 Task: Select the es2020 option in the target.
Action: Mouse moved to (68, 582)
Screenshot: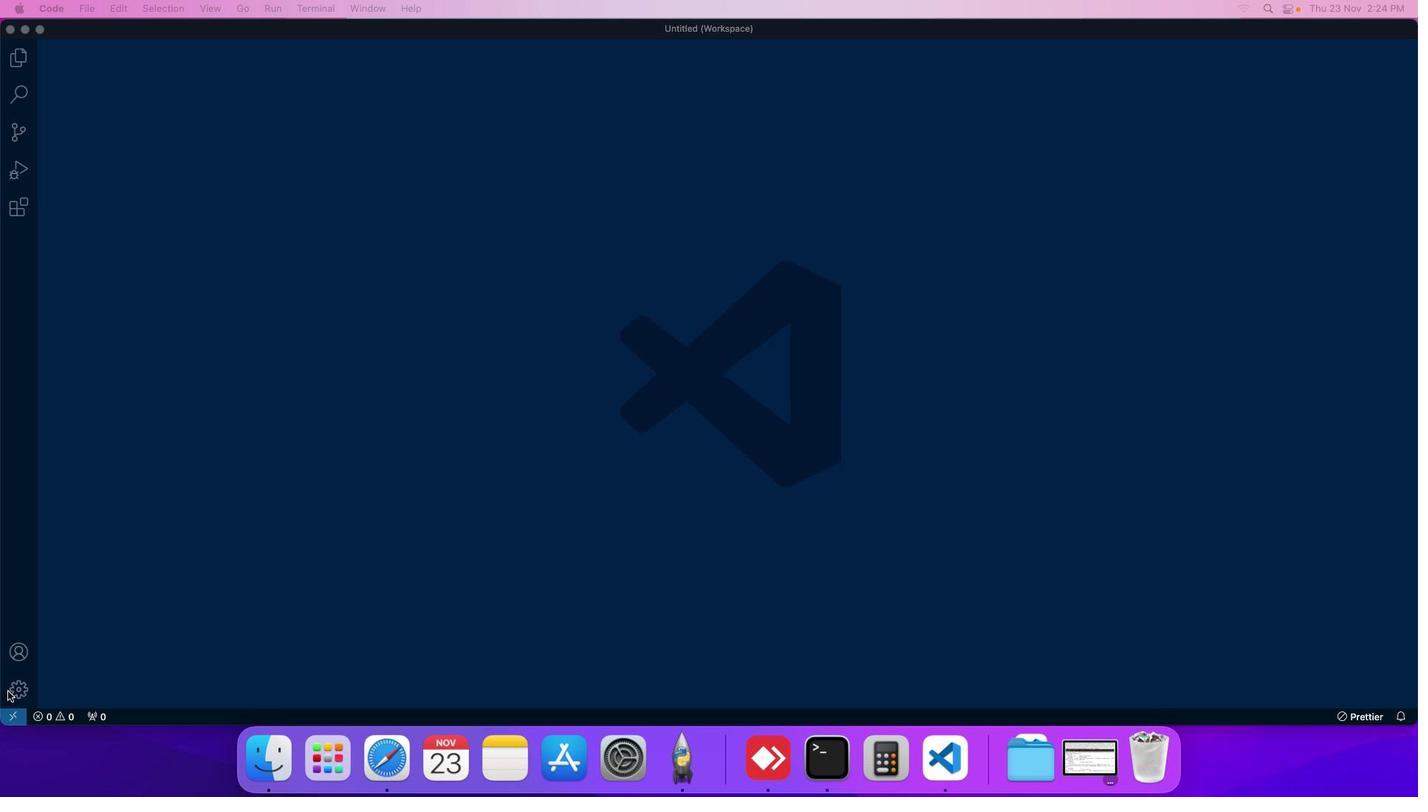 
Action: Mouse pressed left at (68, 582)
Screenshot: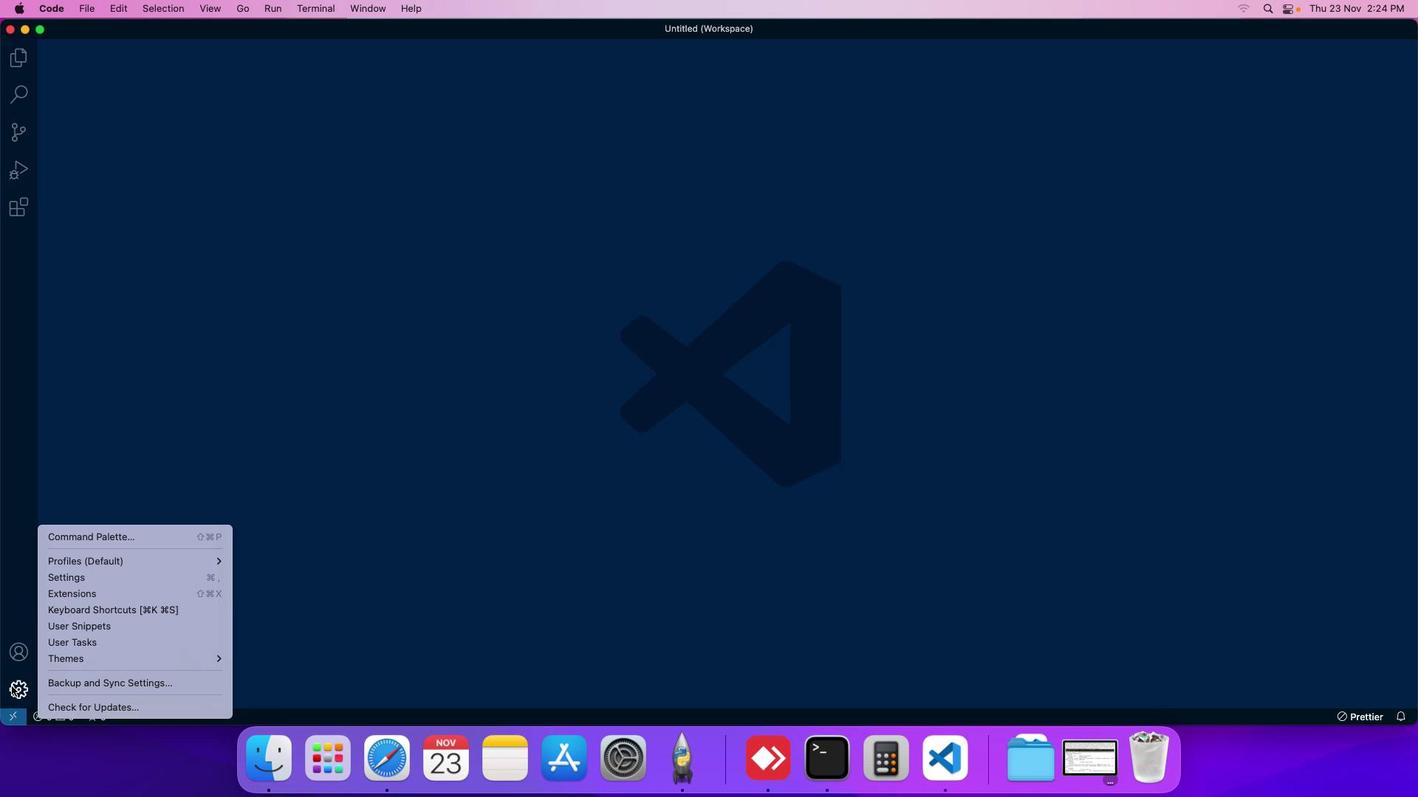 
Action: Mouse moved to (122, 510)
Screenshot: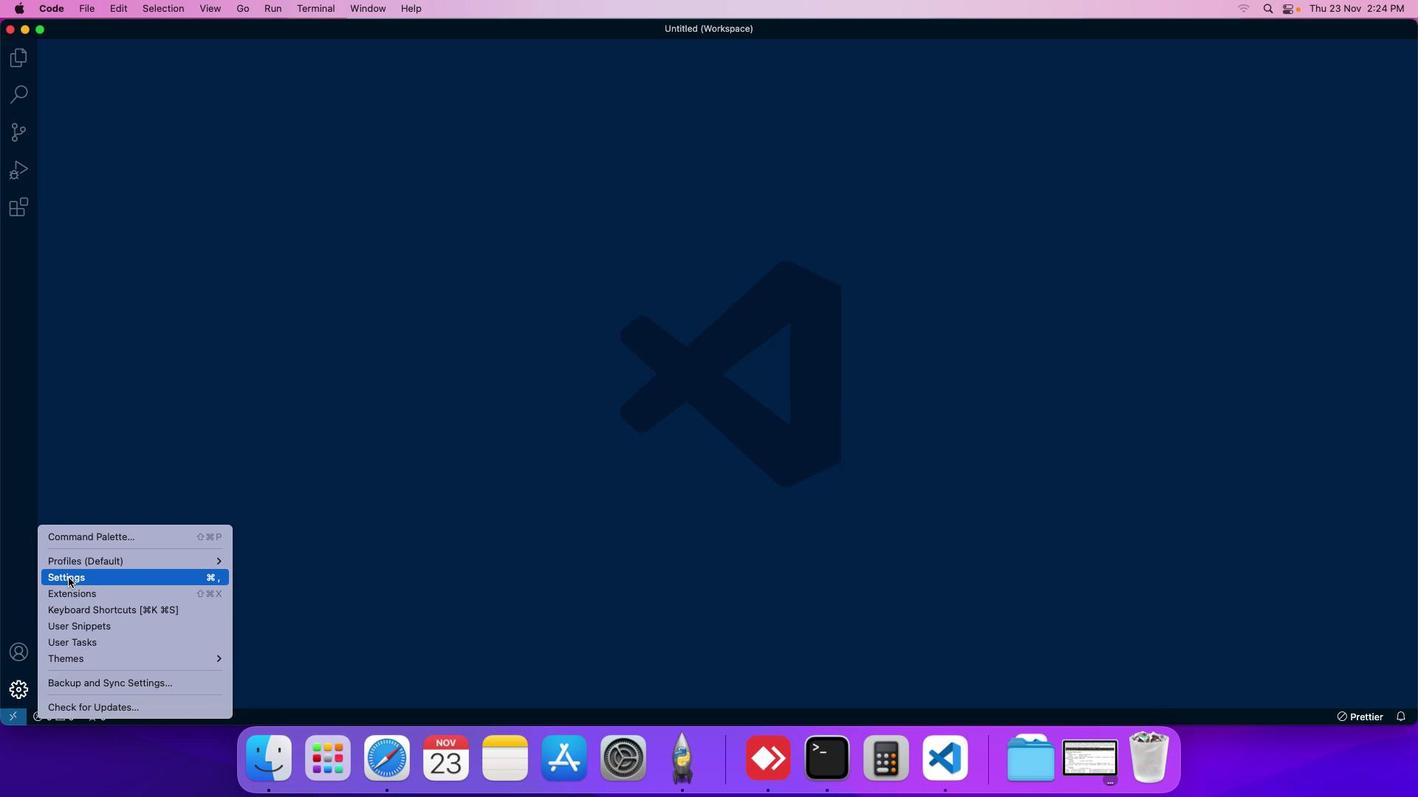 
Action: Mouse pressed left at (122, 510)
Screenshot: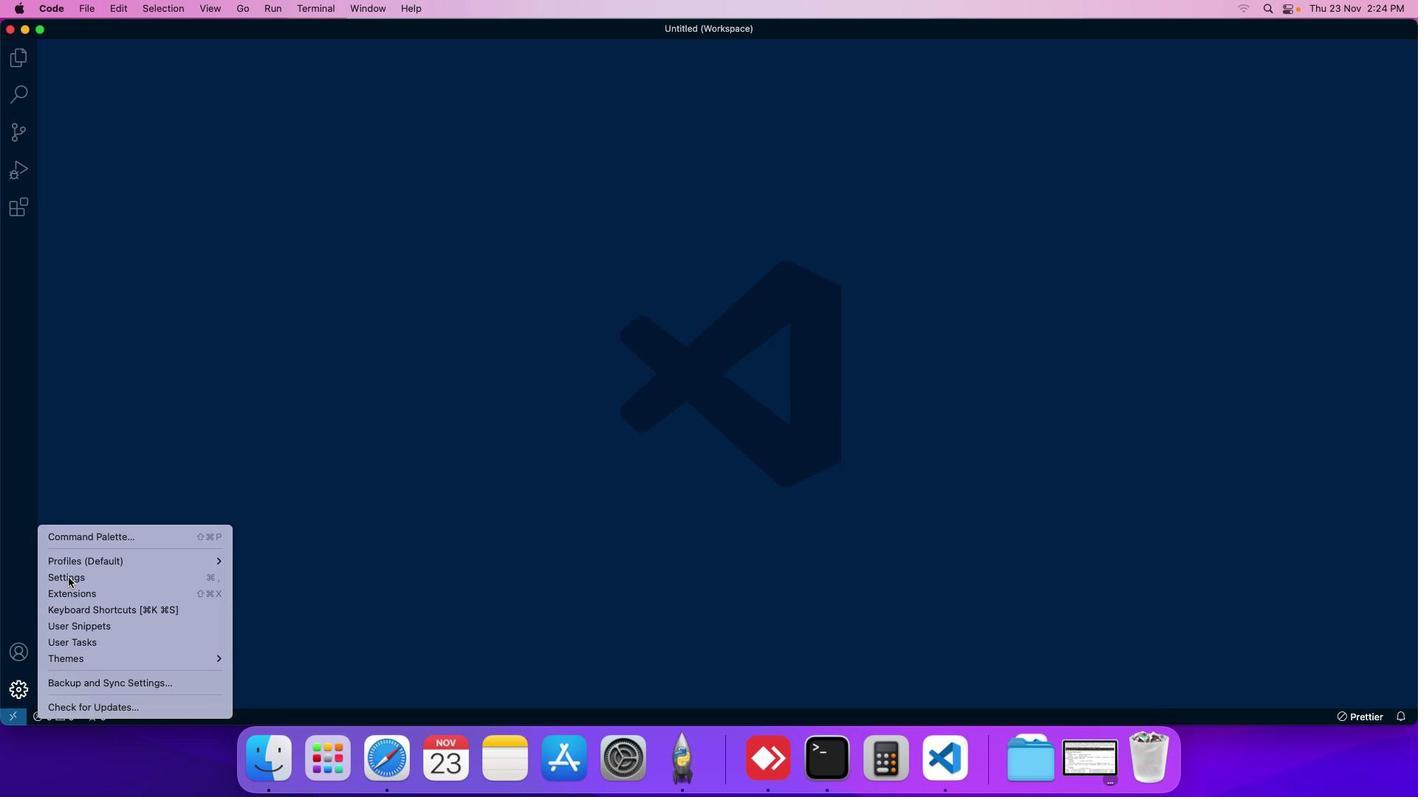 
Action: Mouse moved to (365, 219)
Screenshot: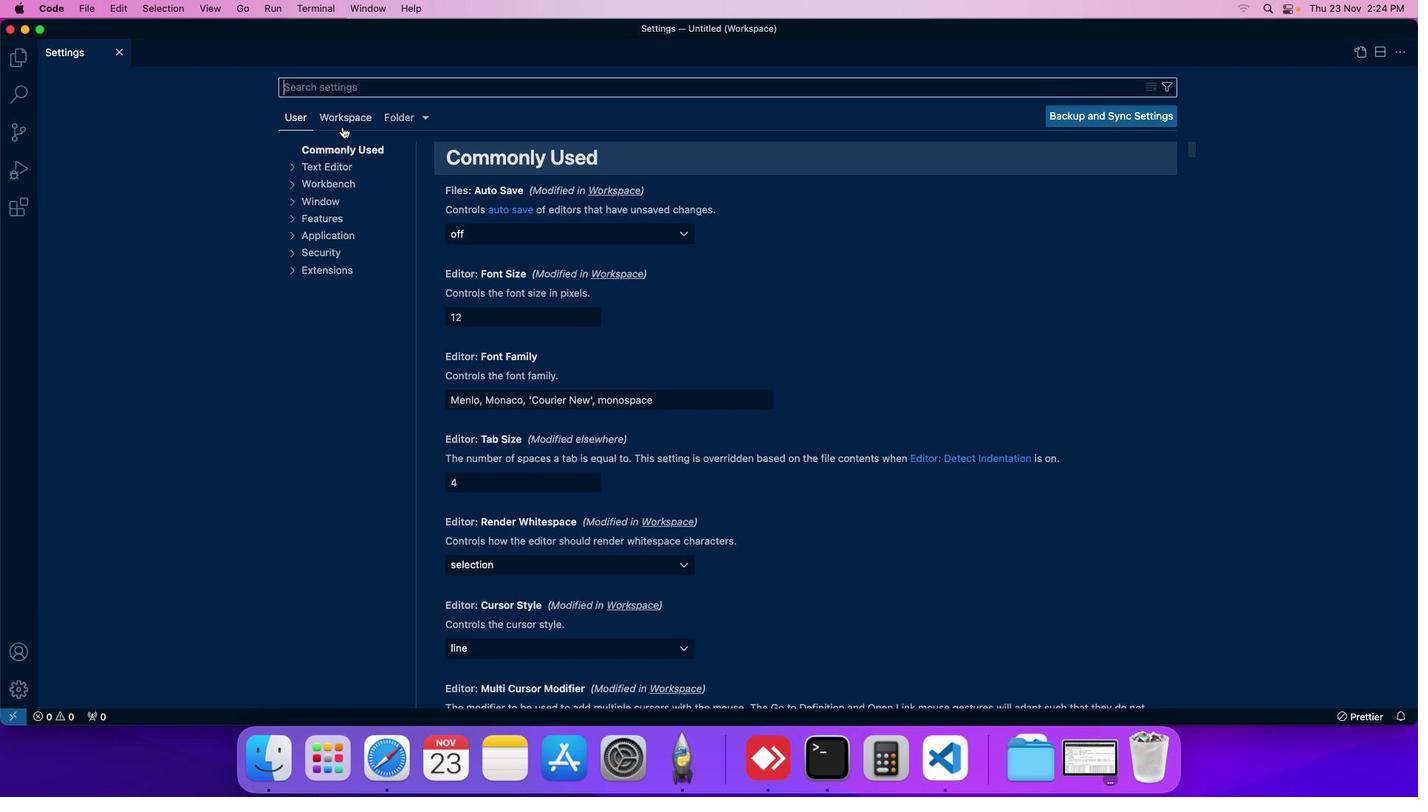 
Action: Mouse pressed left at (365, 219)
Screenshot: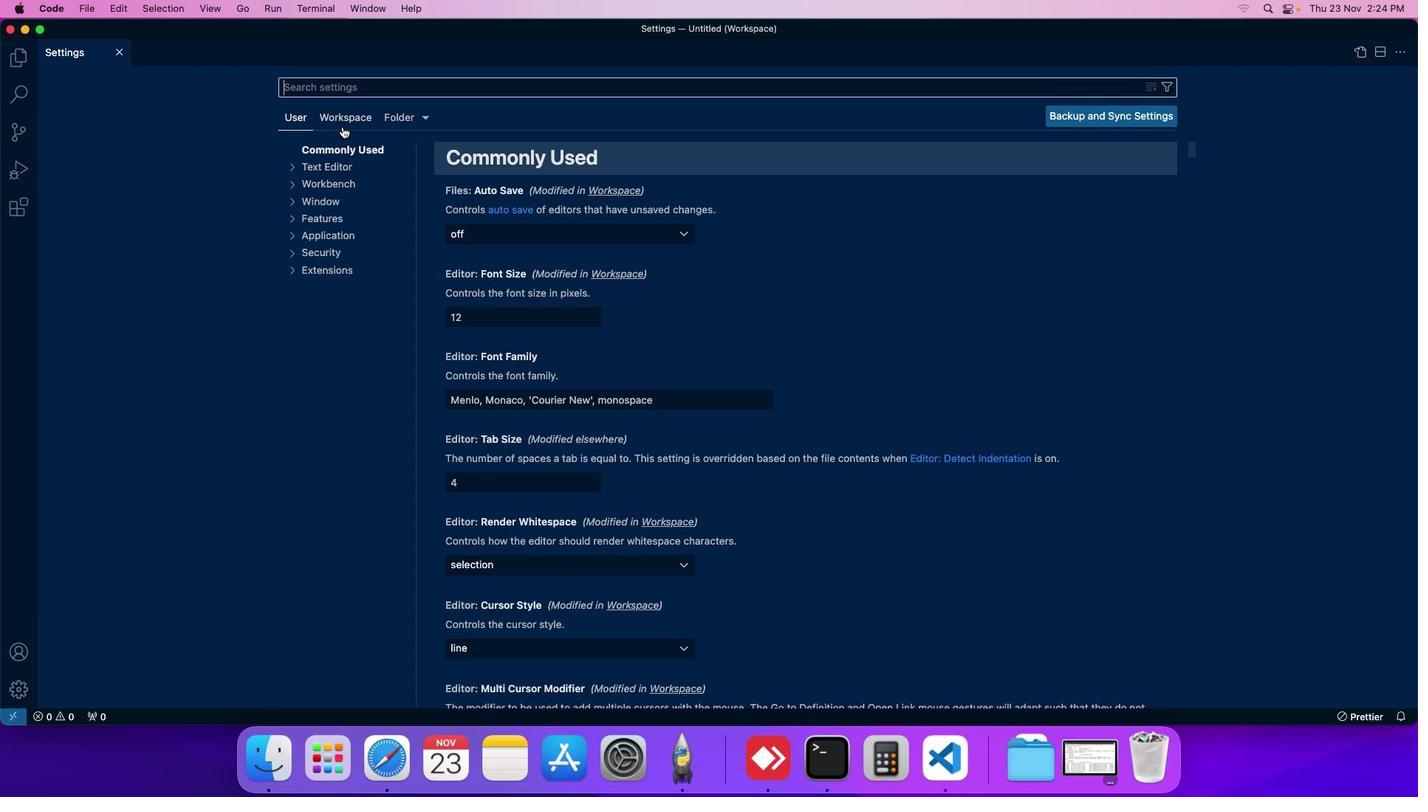 
Action: Mouse moved to (350, 302)
Screenshot: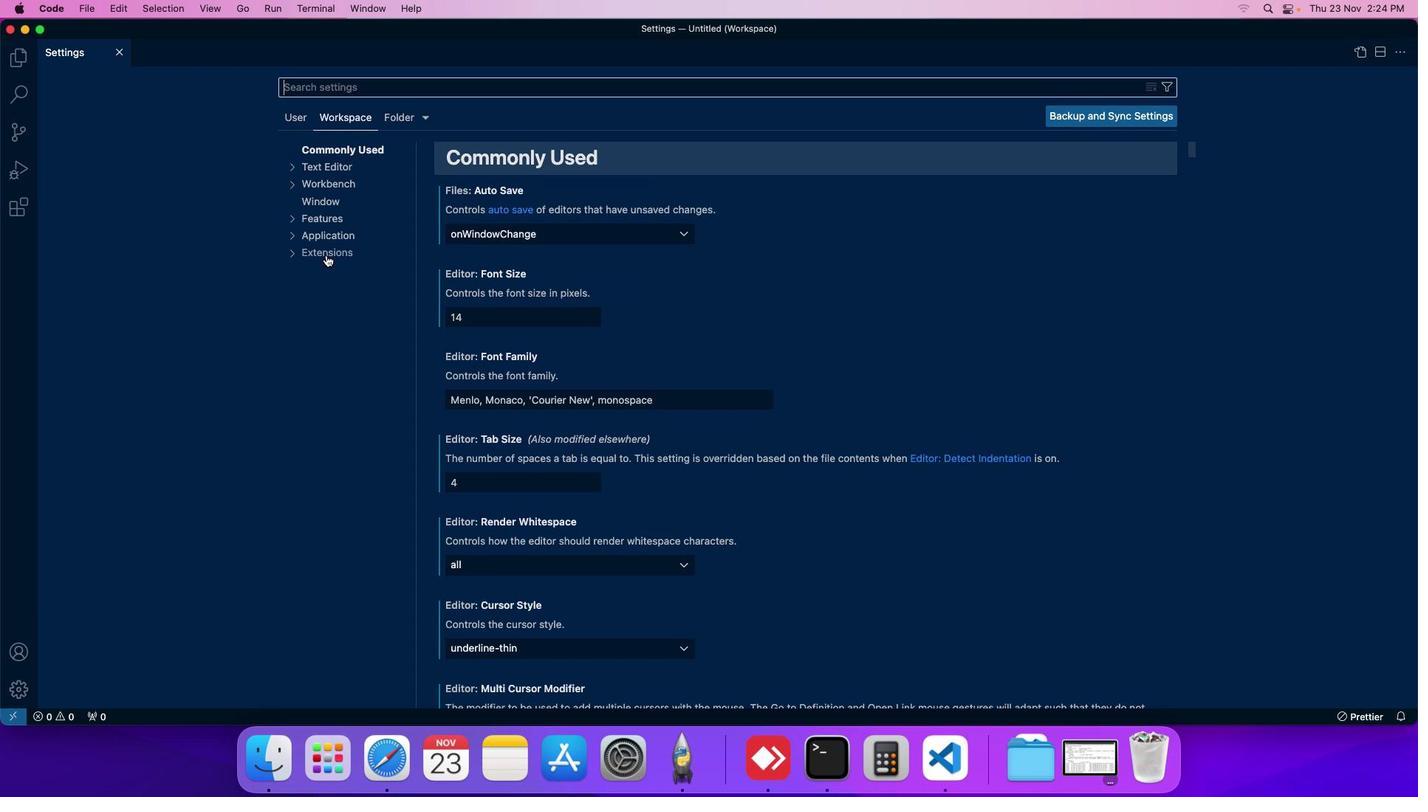 
Action: Mouse pressed left at (350, 302)
Screenshot: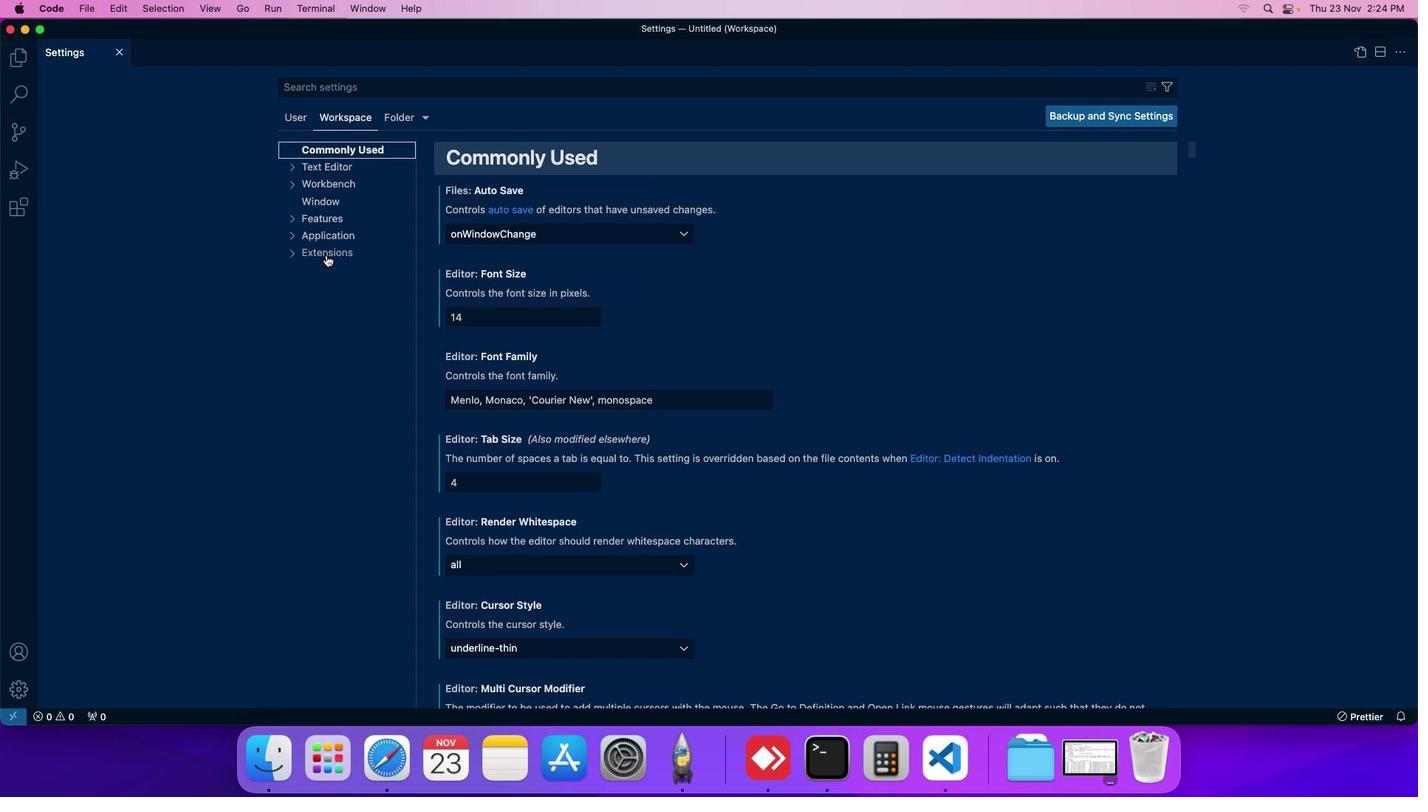 
Action: Mouse moved to (373, 540)
Screenshot: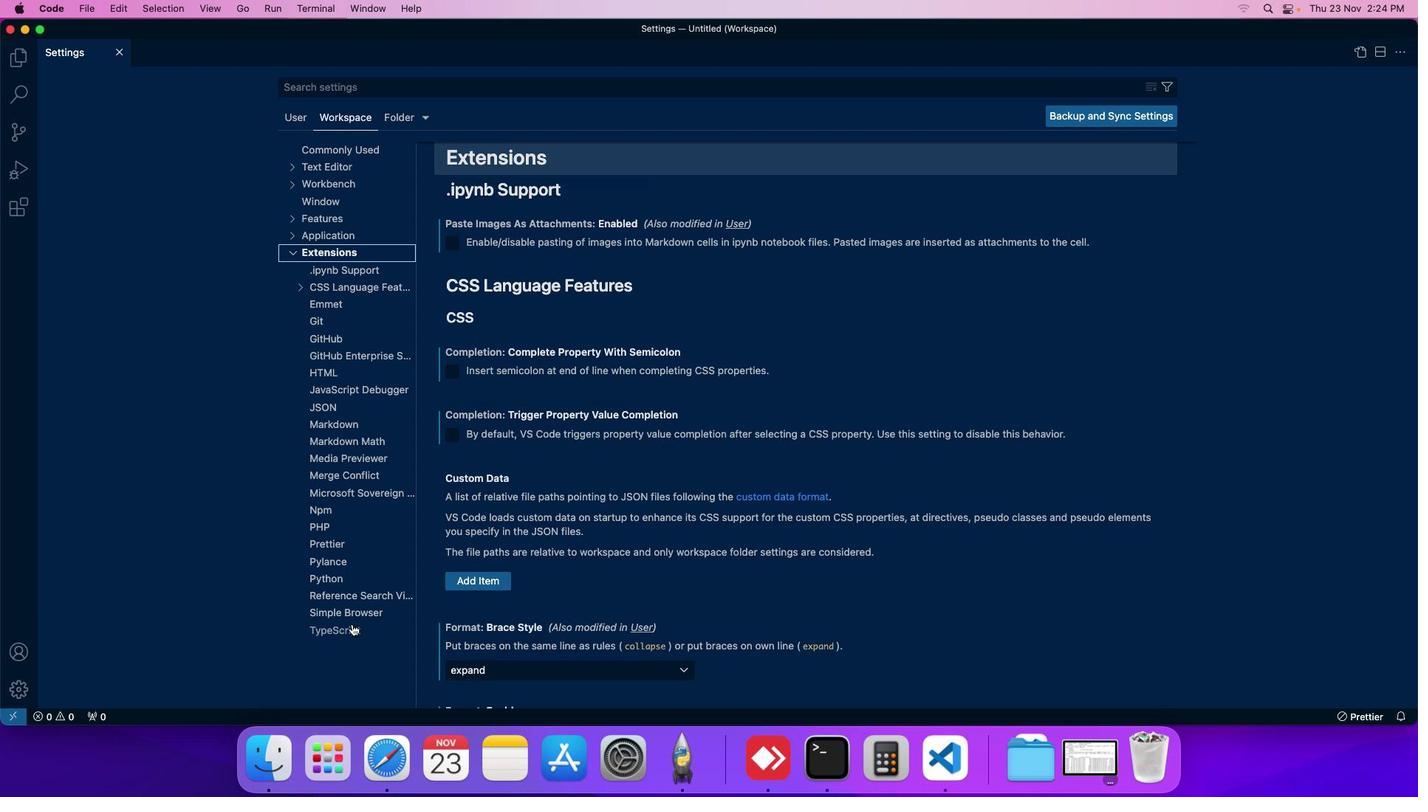 
Action: Mouse pressed left at (373, 540)
Screenshot: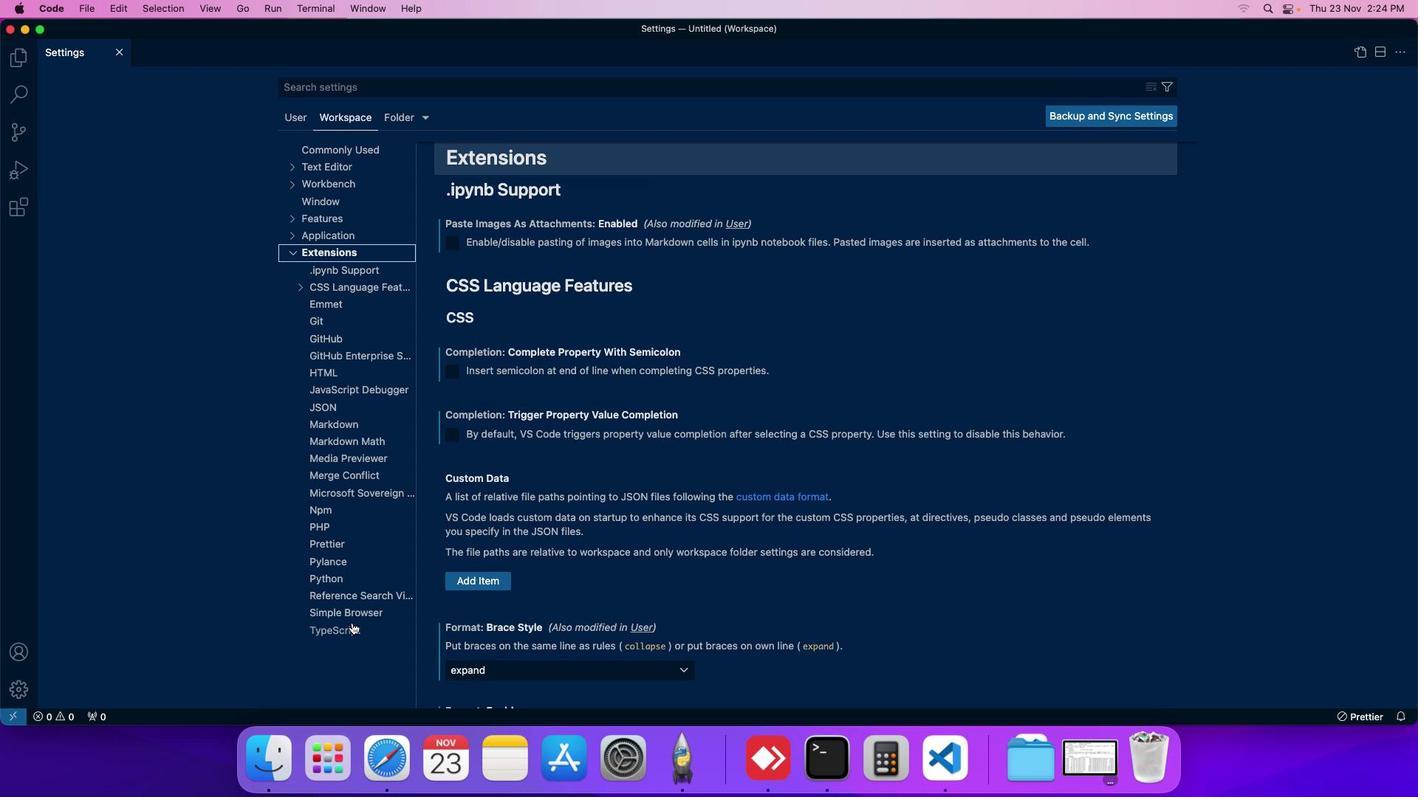 
Action: Mouse moved to (446, 510)
Screenshot: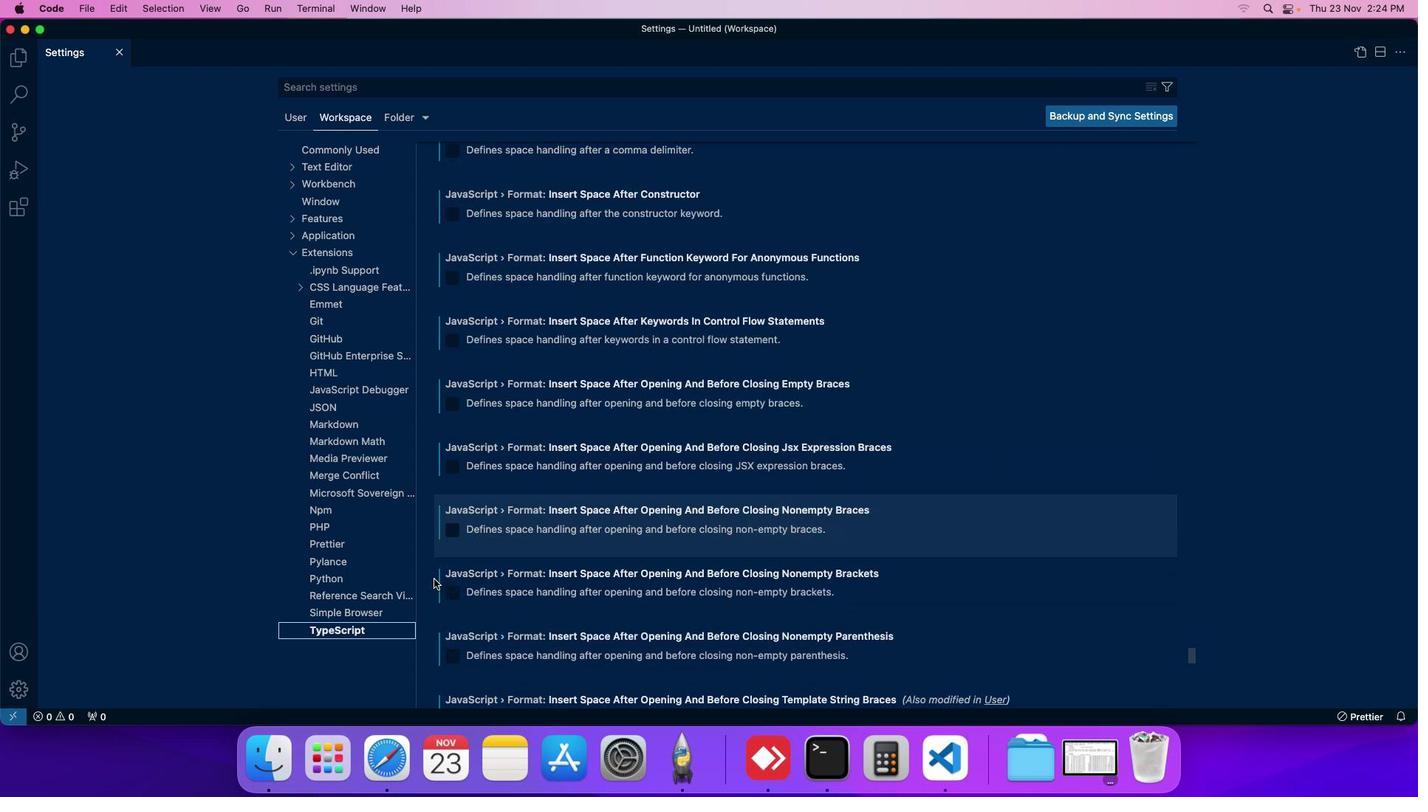 
Action: Mouse scrolled (446, 510) with delta (62, 137)
Screenshot: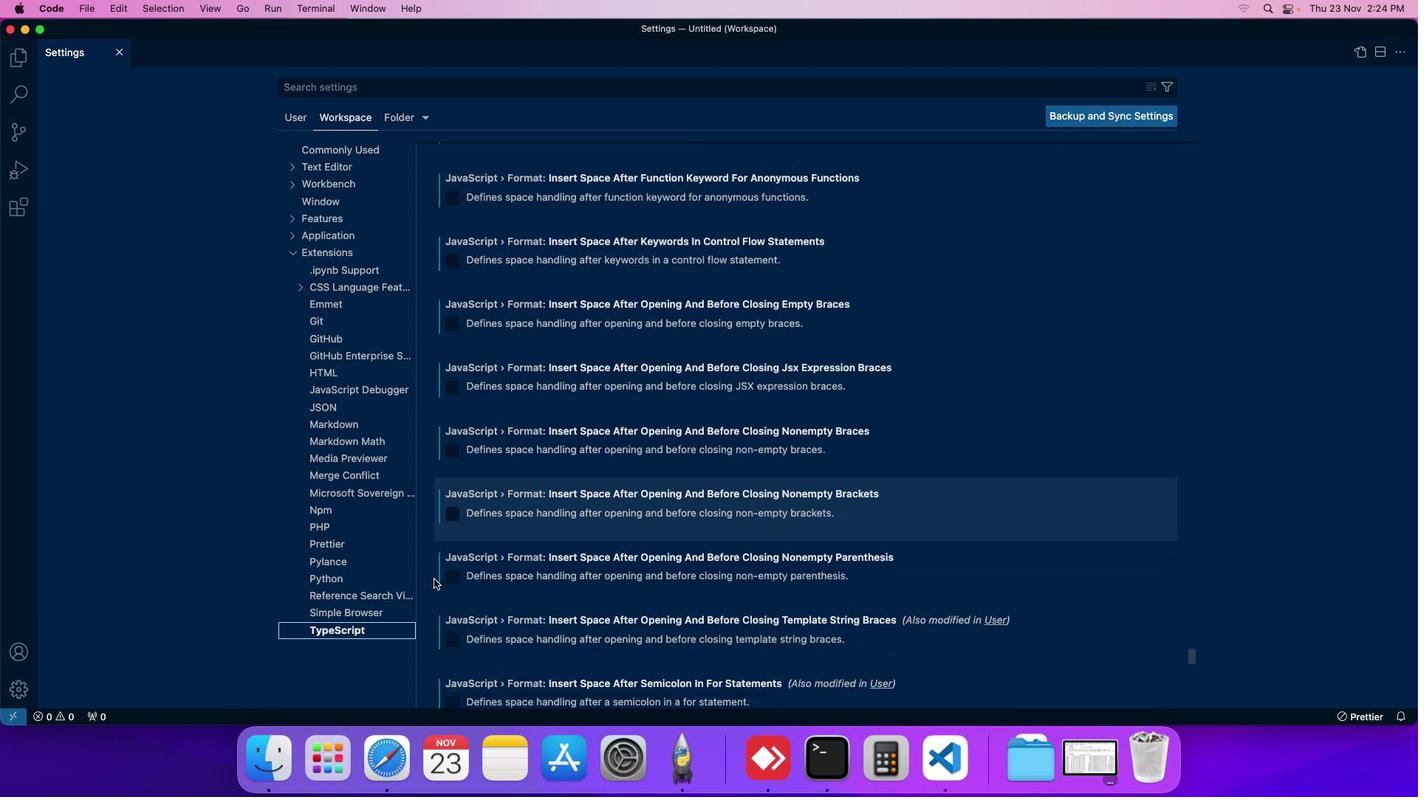 
Action: Mouse scrolled (446, 510) with delta (62, 137)
Screenshot: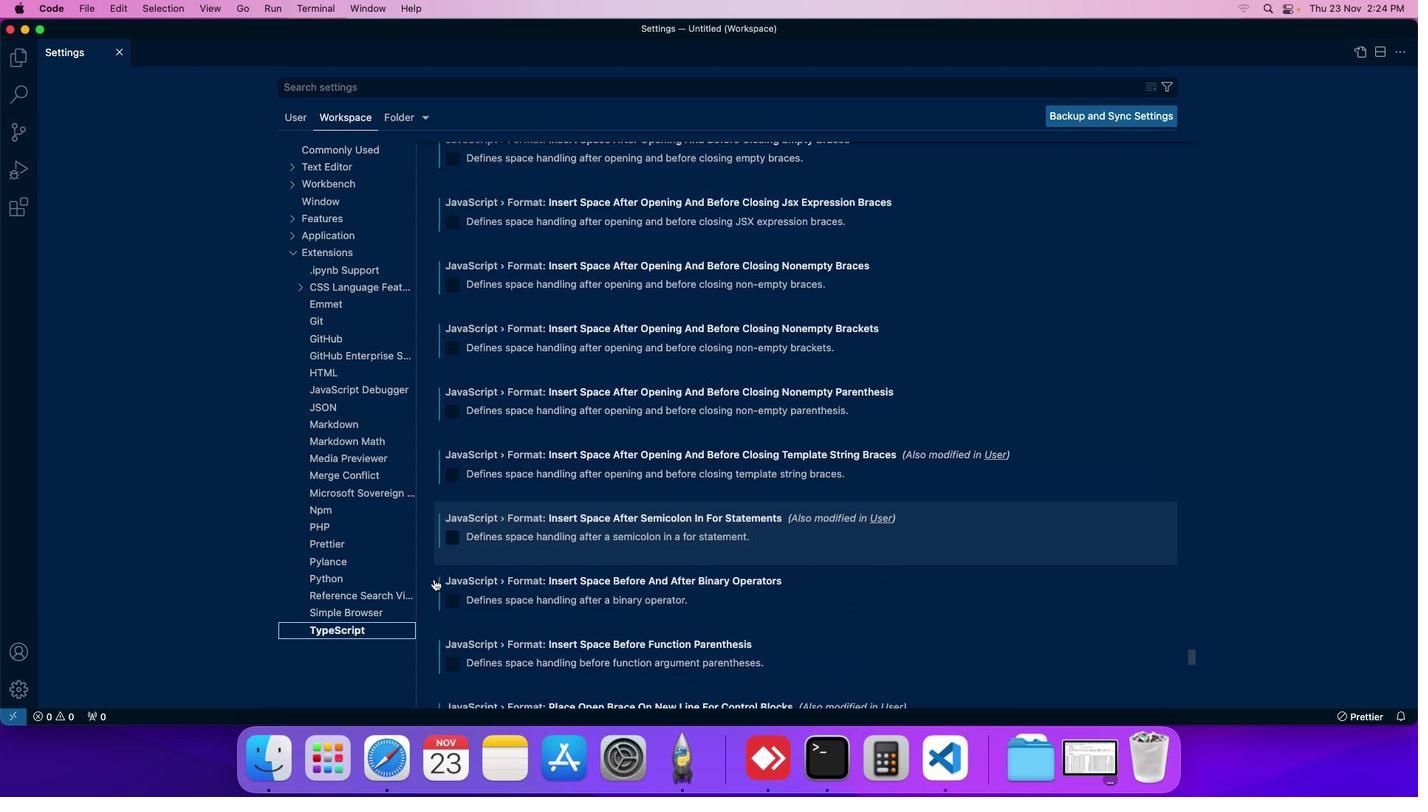 
Action: Mouse scrolled (446, 510) with delta (62, 137)
Screenshot: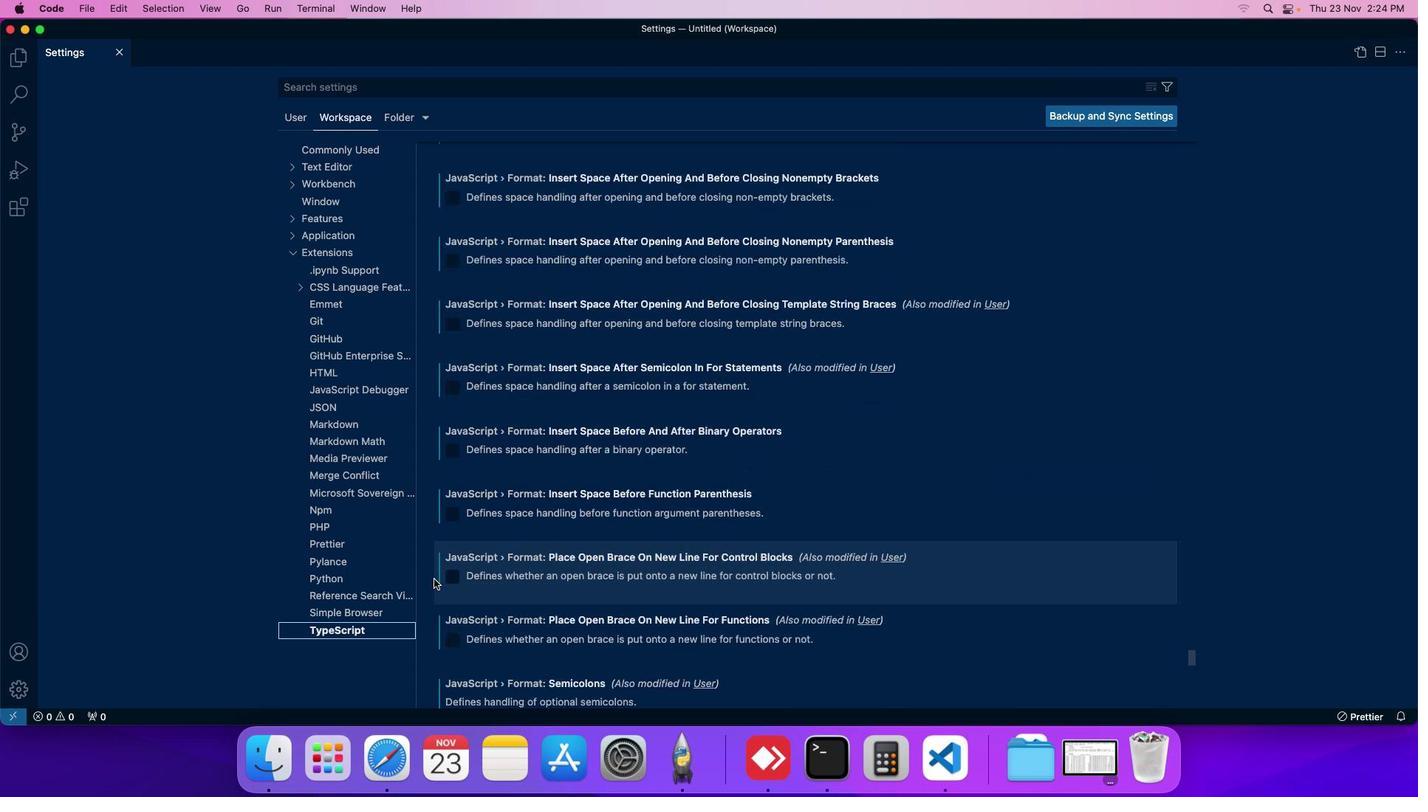 
Action: Mouse scrolled (446, 510) with delta (62, 137)
Screenshot: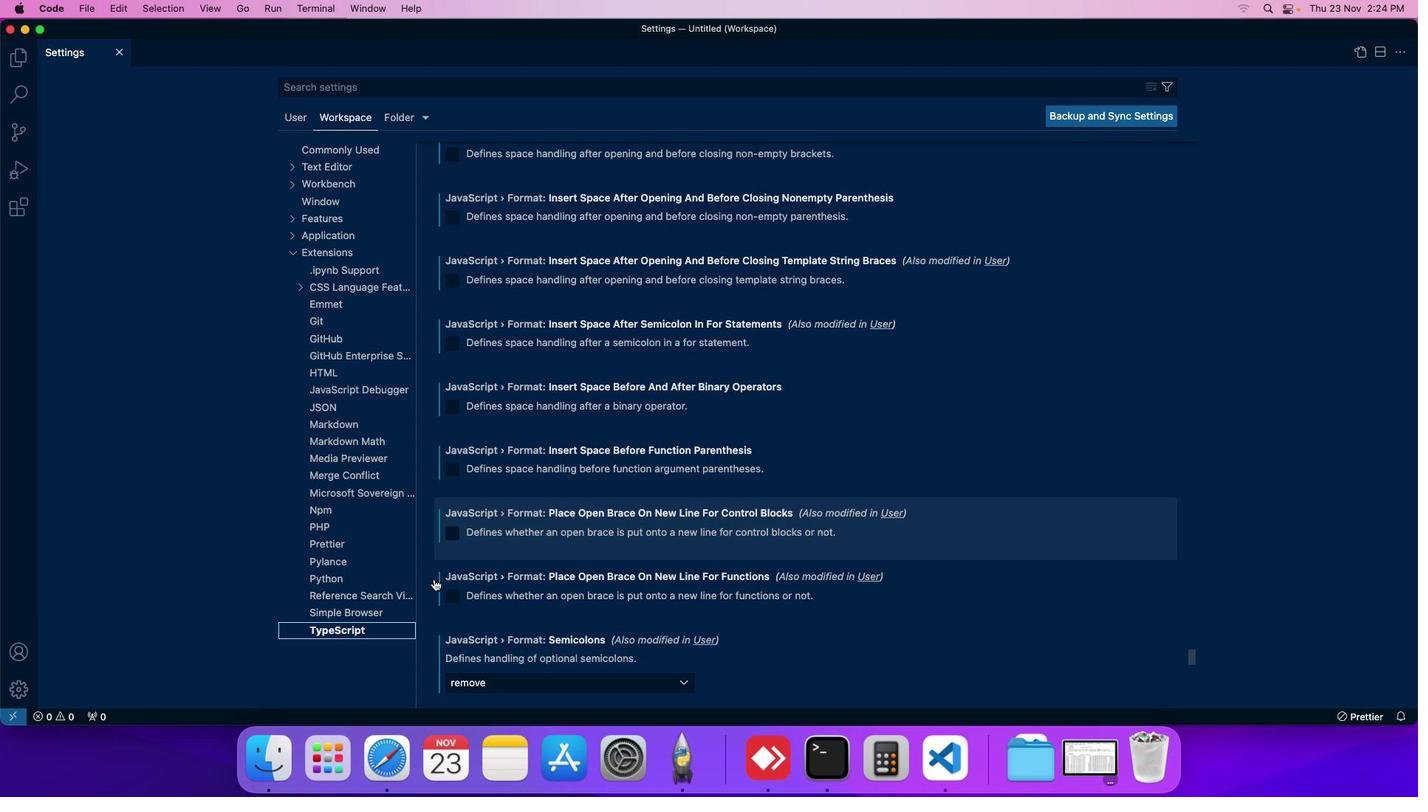 
Action: Mouse scrolled (446, 510) with delta (62, 137)
Screenshot: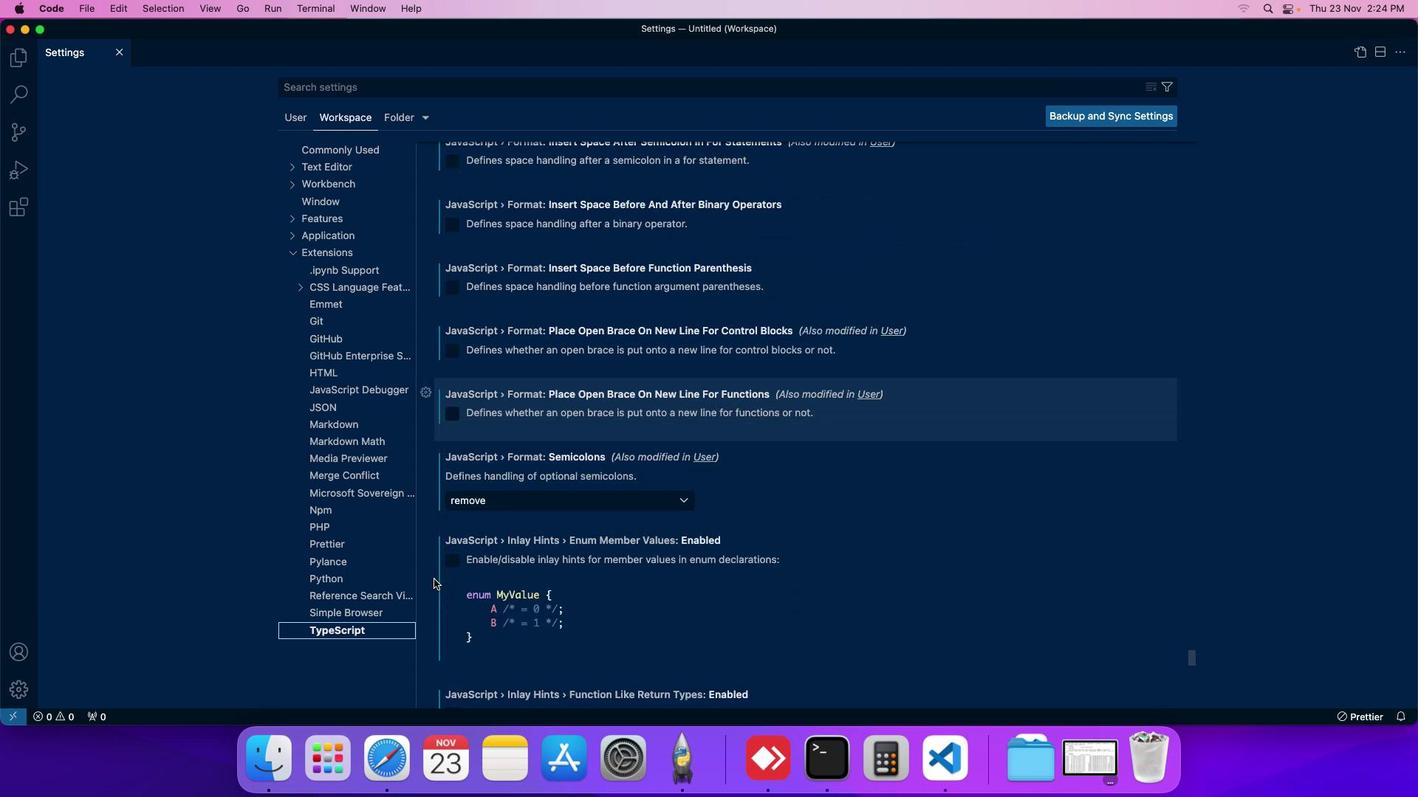 
Action: Mouse scrolled (446, 510) with delta (62, 137)
Screenshot: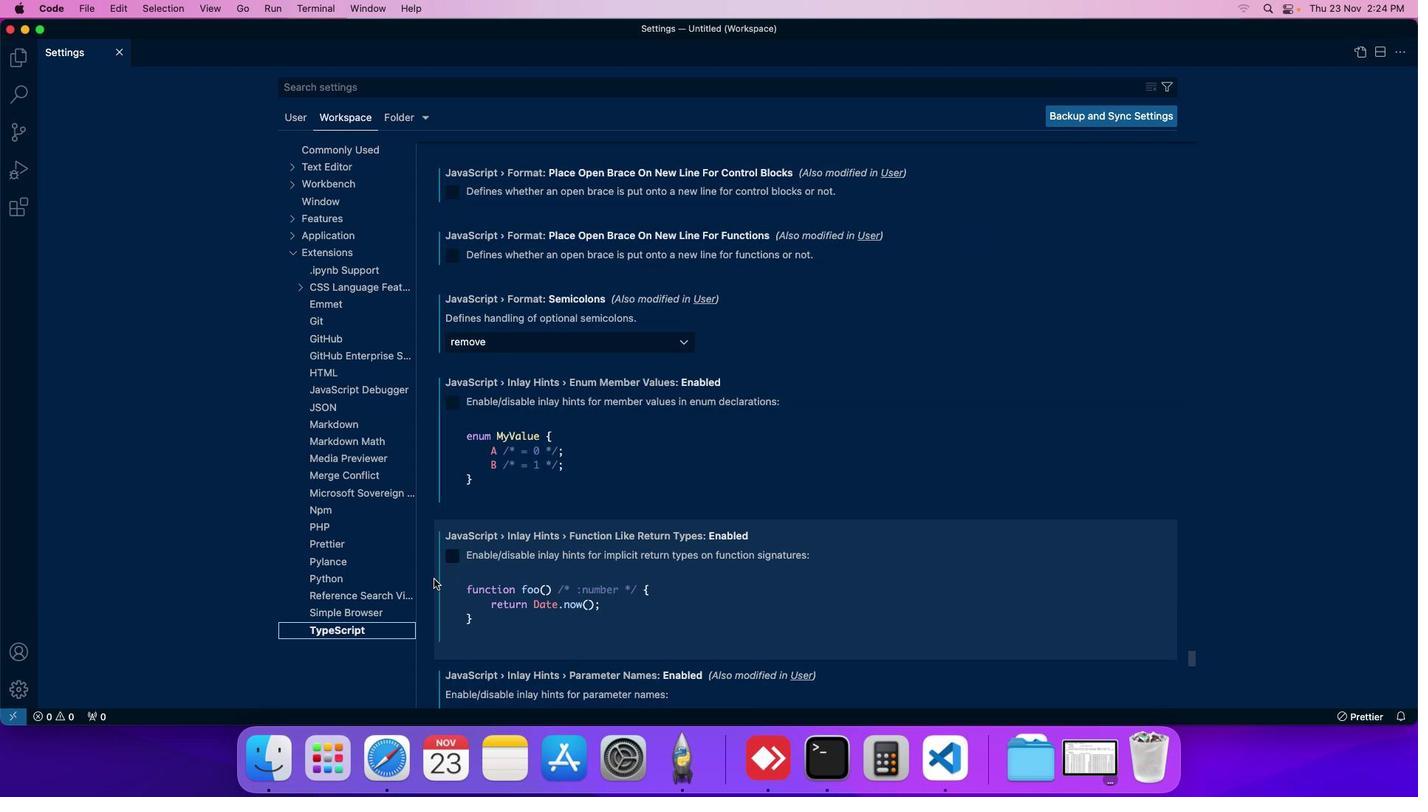 
Action: Mouse scrolled (446, 510) with delta (62, 137)
Screenshot: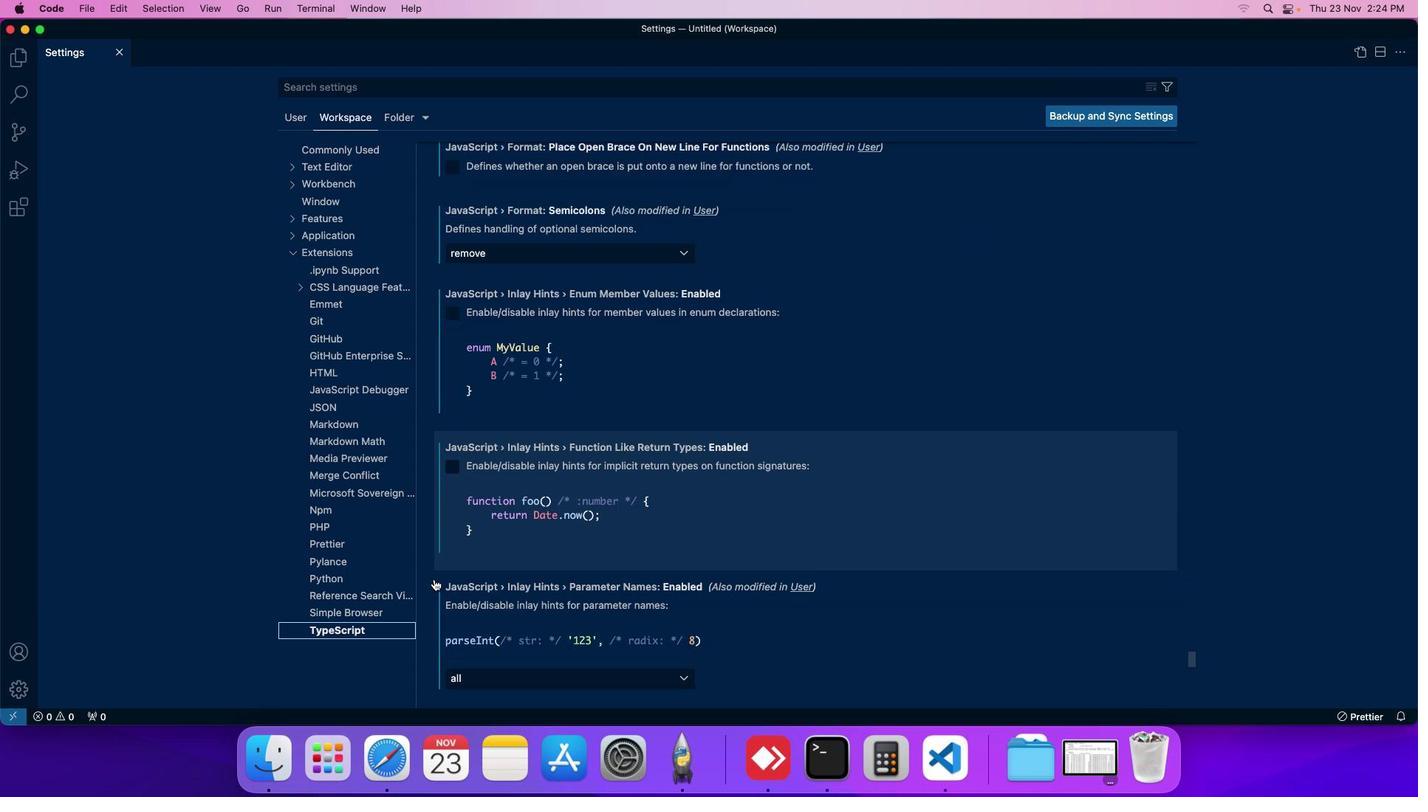 
Action: Mouse scrolled (446, 510) with delta (62, 137)
Screenshot: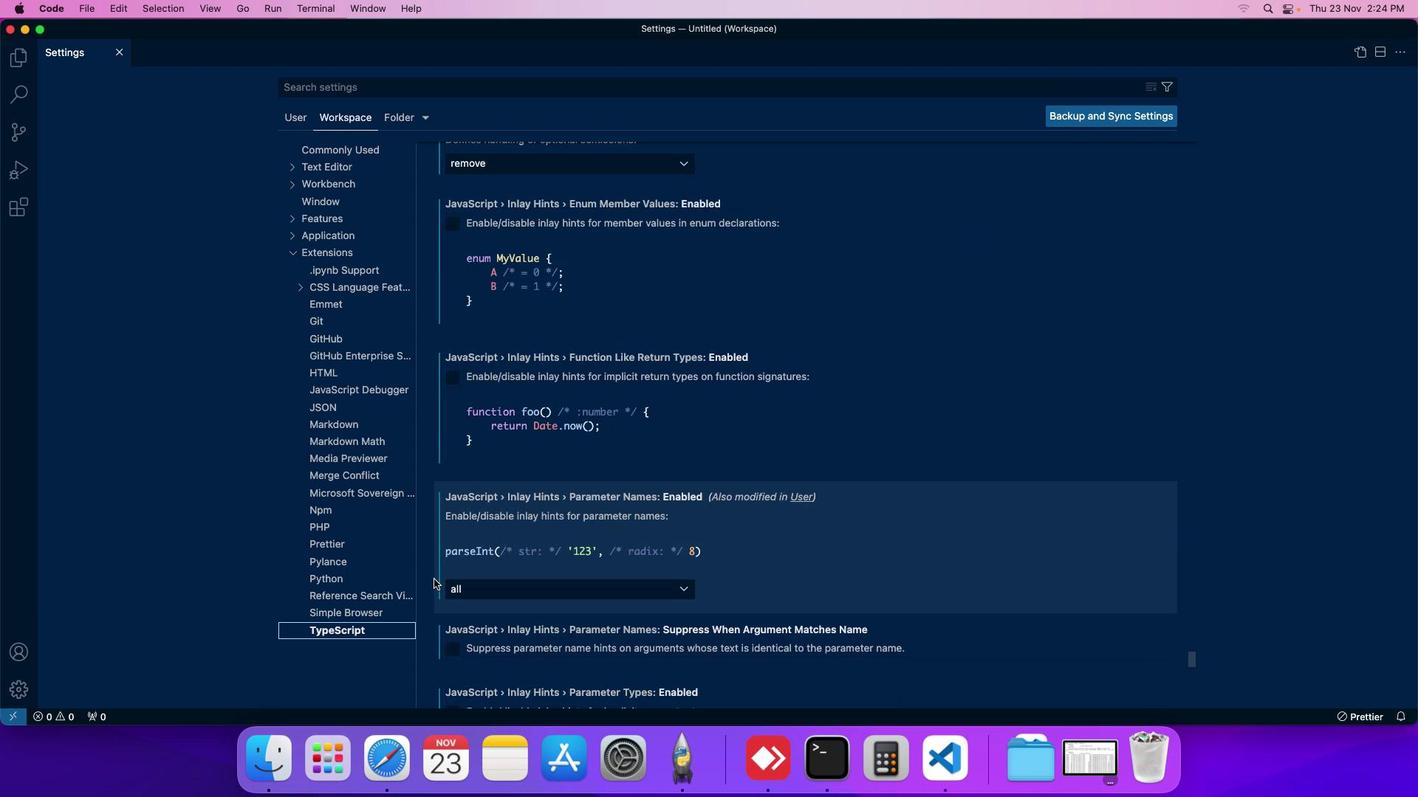 
Action: Mouse scrolled (446, 510) with delta (62, 137)
Screenshot: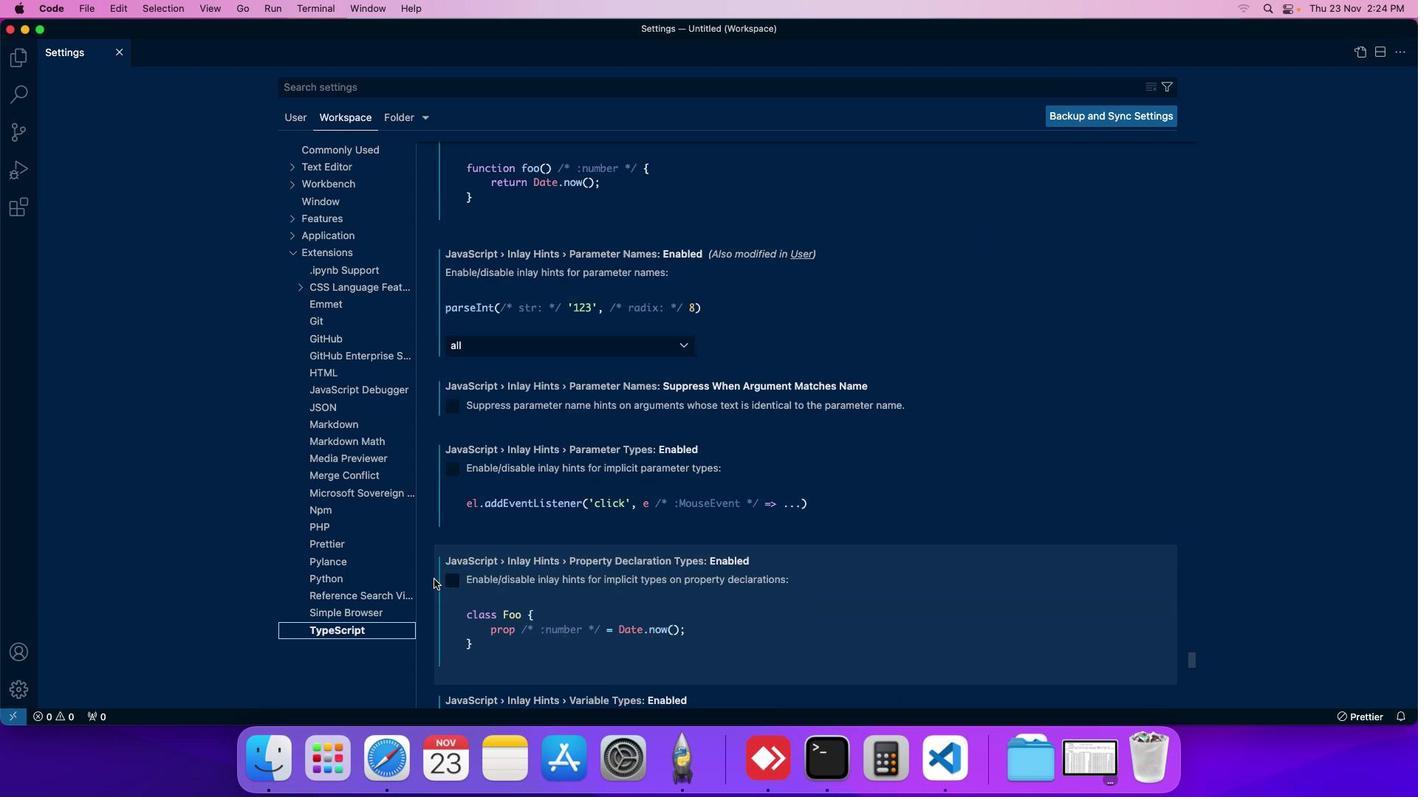 
Action: Mouse scrolled (446, 510) with delta (62, 137)
Screenshot: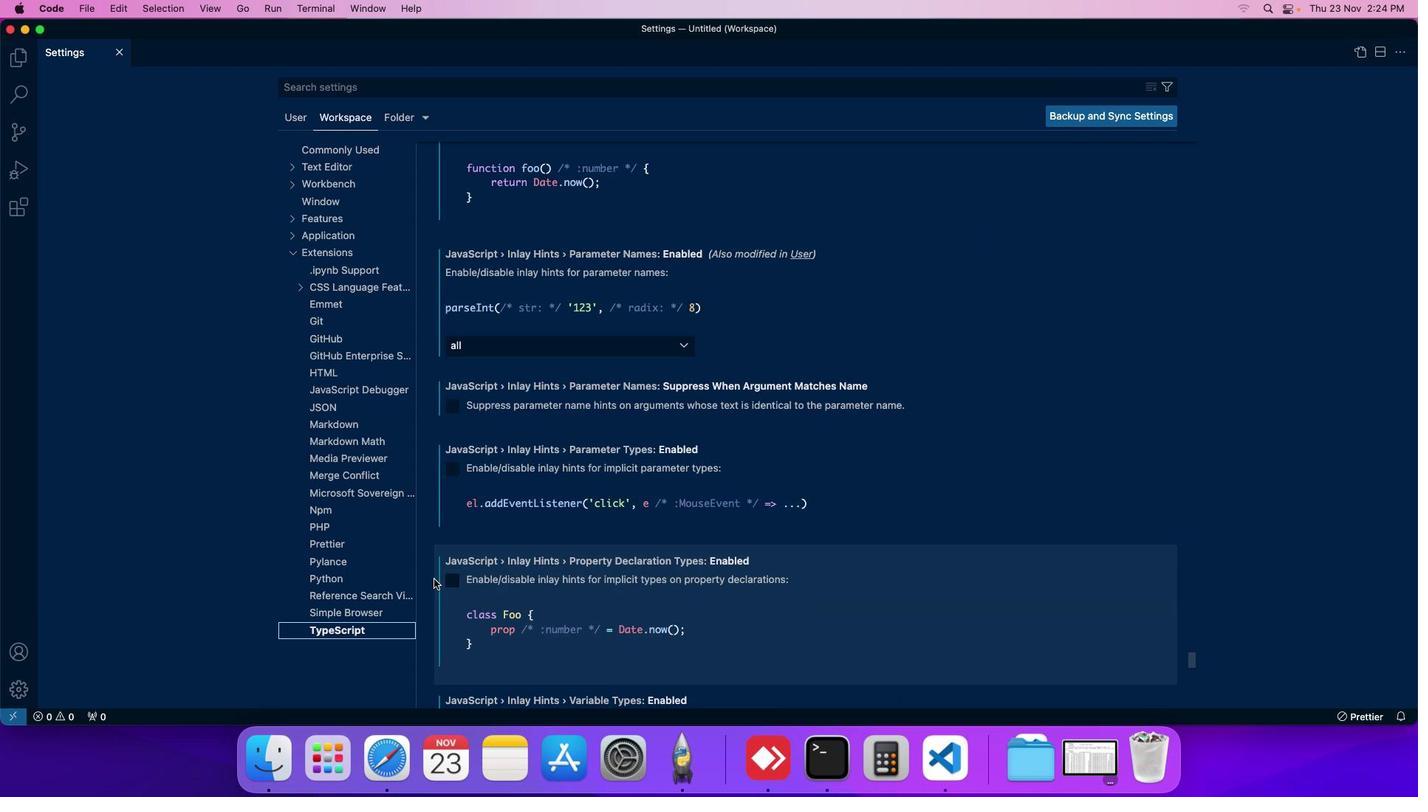 
Action: Mouse scrolled (446, 510) with delta (62, 137)
Screenshot: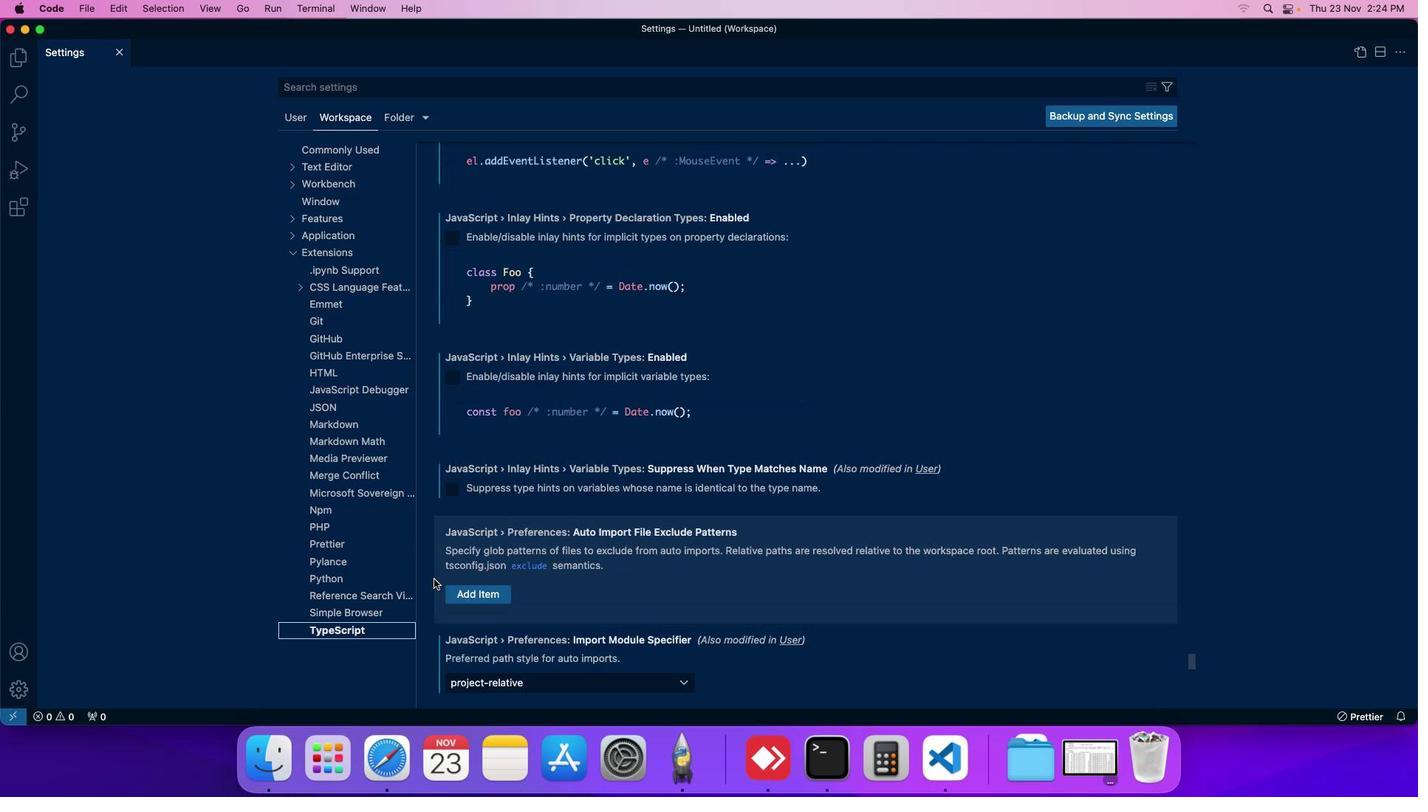 
Action: Mouse scrolled (446, 510) with delta (62, 137)
Screenshot: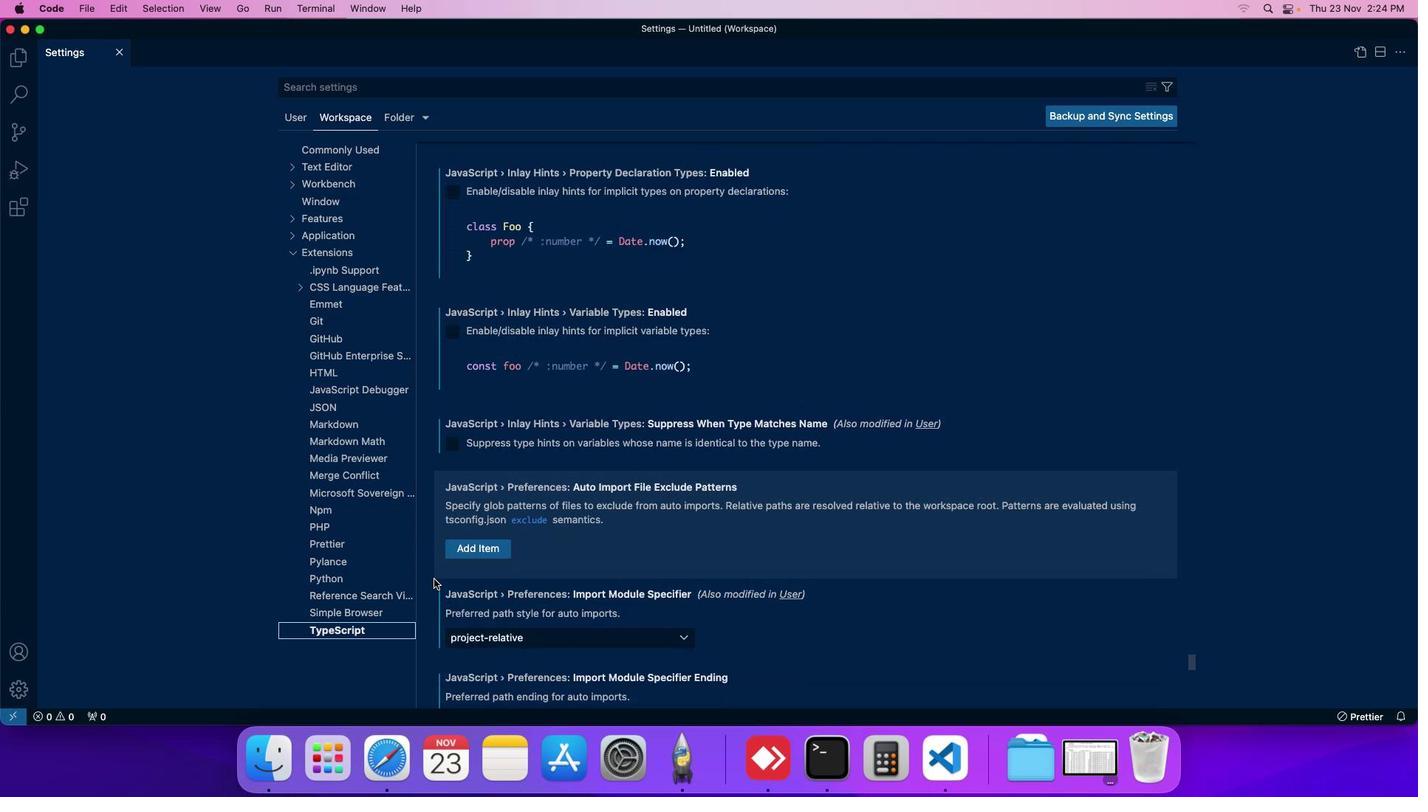 
Action: Mouse scrolled (446, 510) with delta (62, 137)
Screenshot: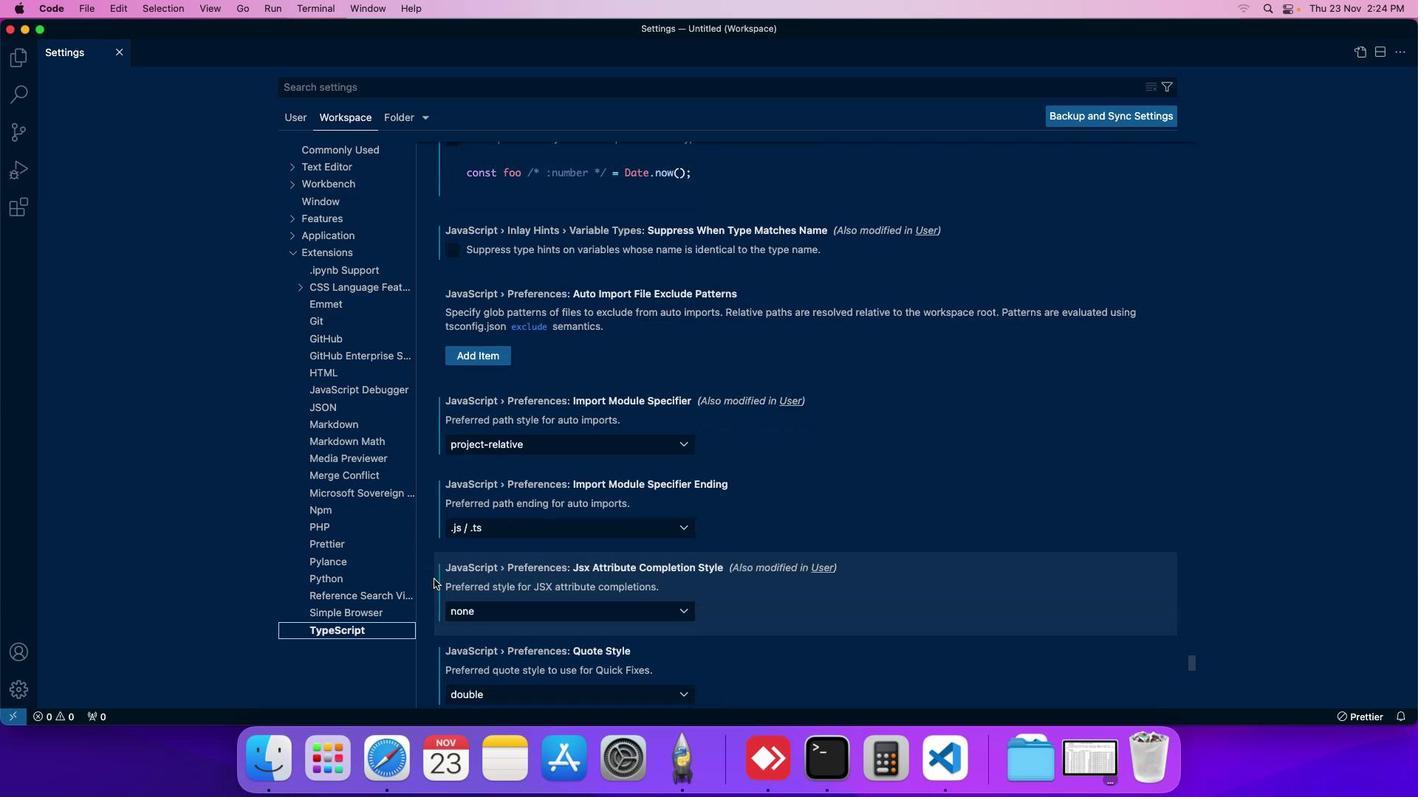 
Action: Mouse scrolled (446, 510) with delta (62, 137)
Screenshot: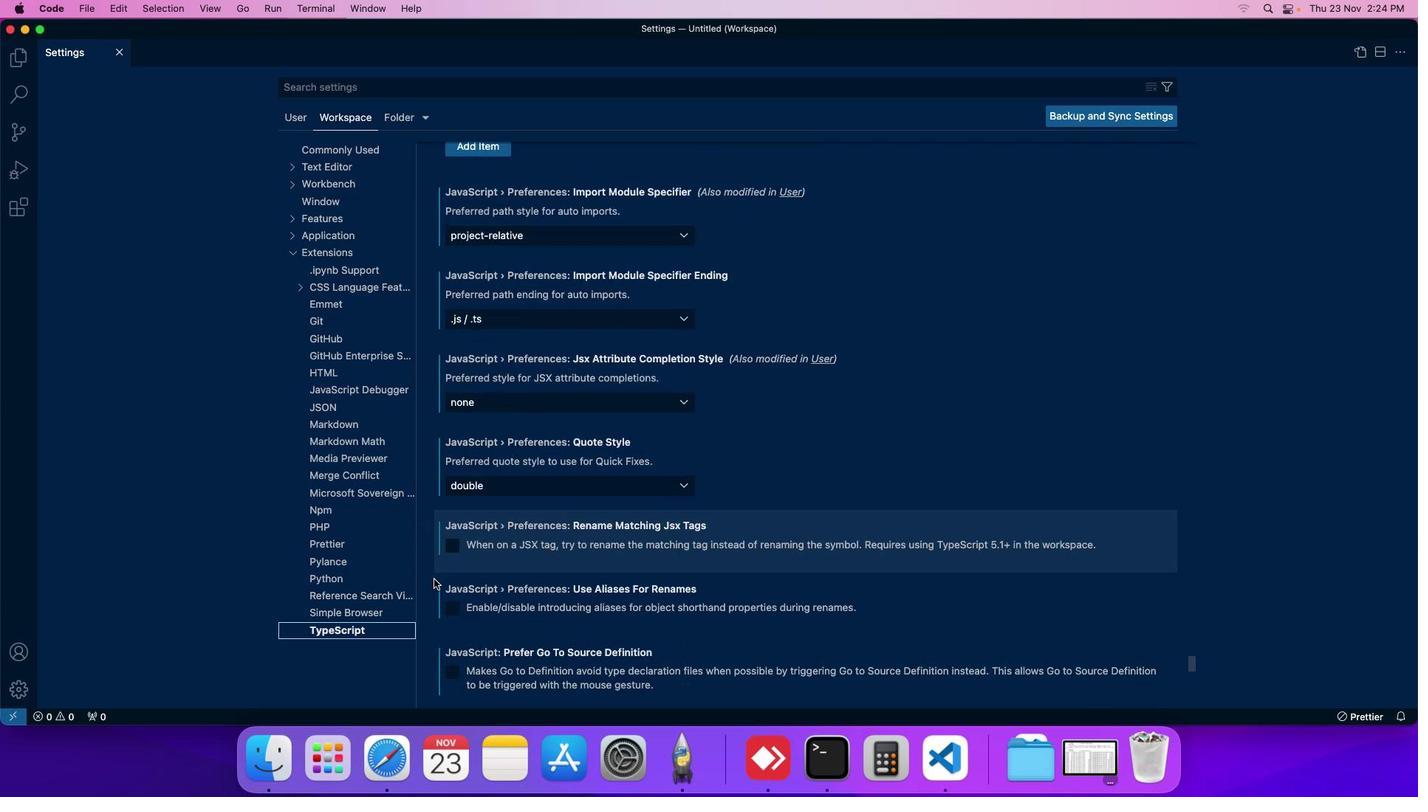 
Action: Mouse scrolled (446, 510) with delta (62, 137)
Screenshot: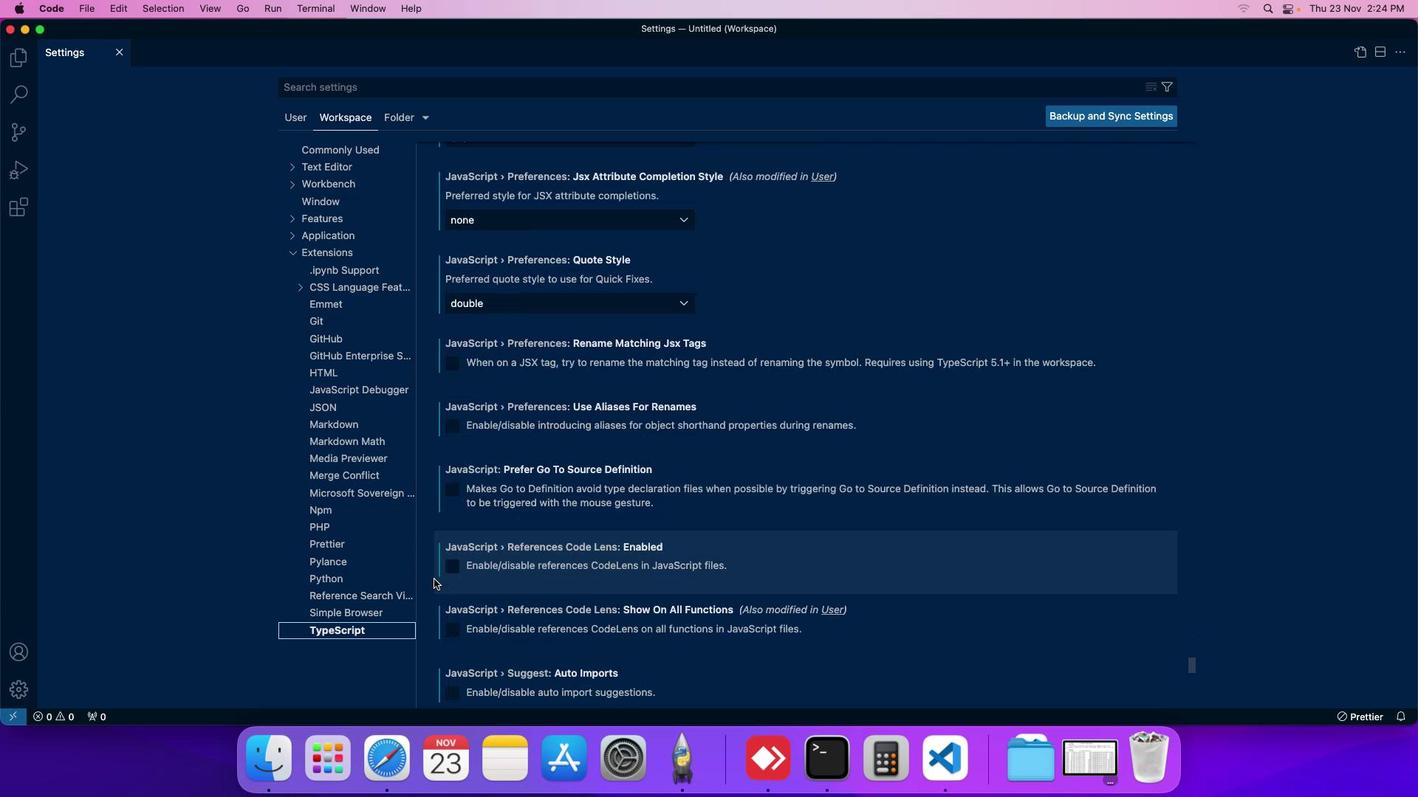 
Action: Mouse scrolled (446, 510) with delta (62, 137)
Screenshot: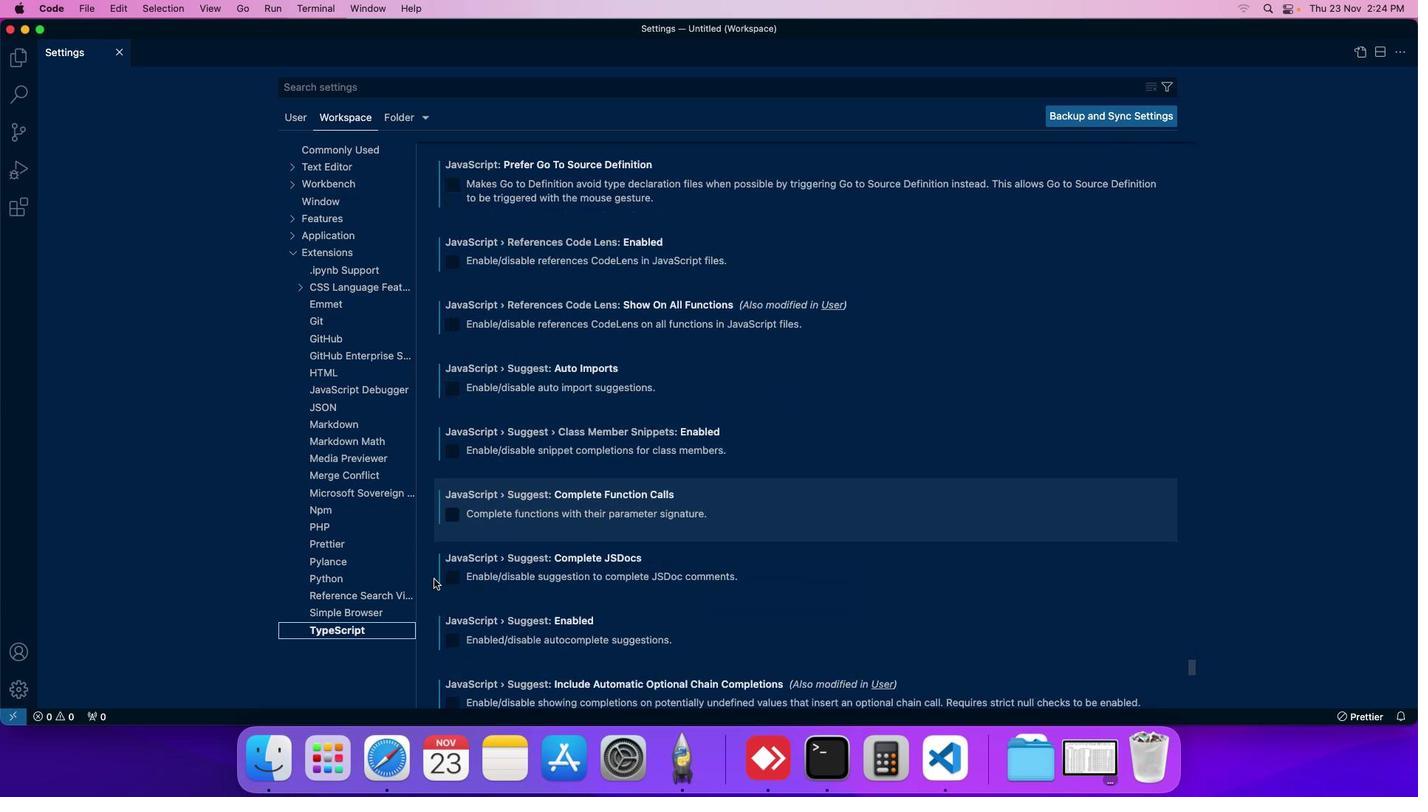 
Action: Mouse scrolled (446, 510) with delta (62, 137)
Screenshot: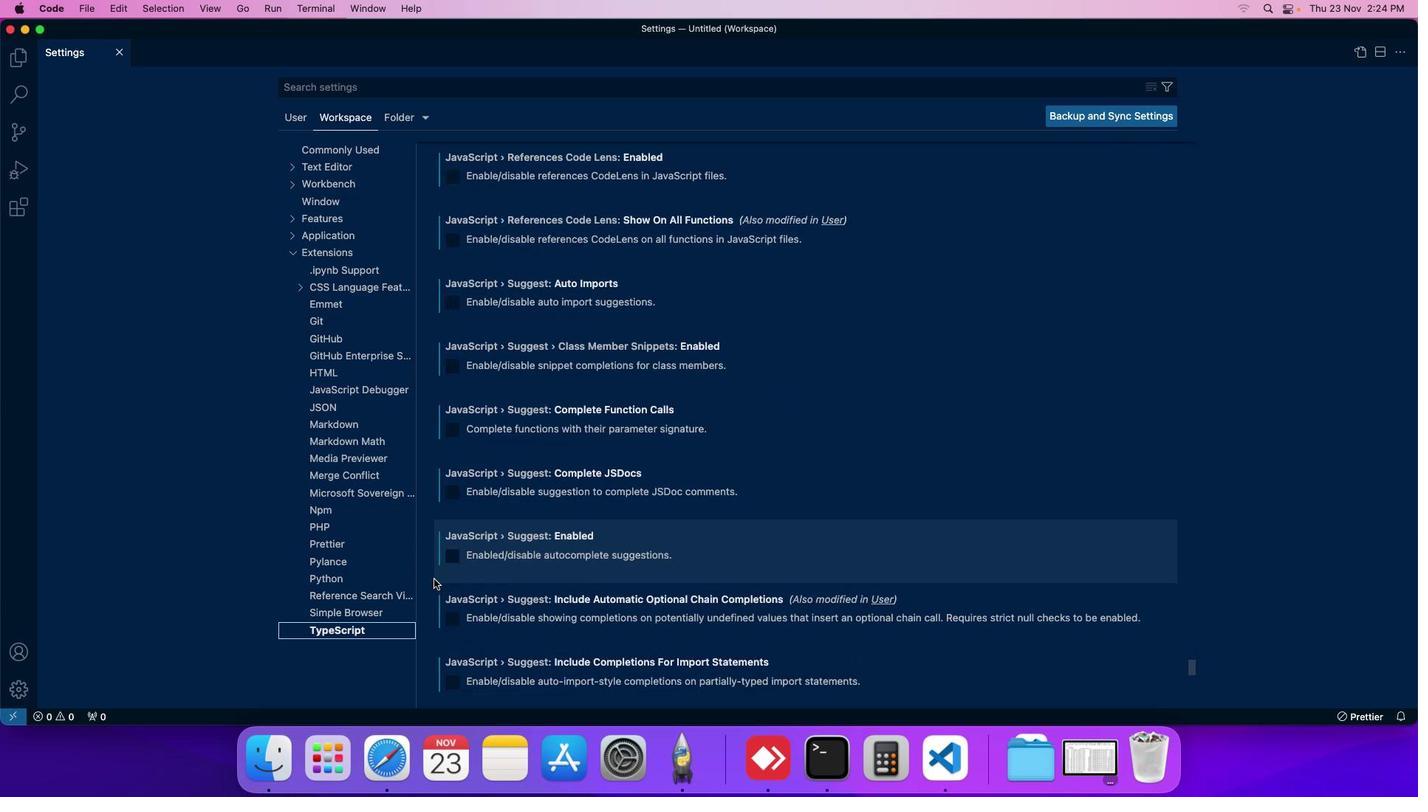 
Action: Mouse scrolled (446, 510) with delta (62, 137)
Screenshot: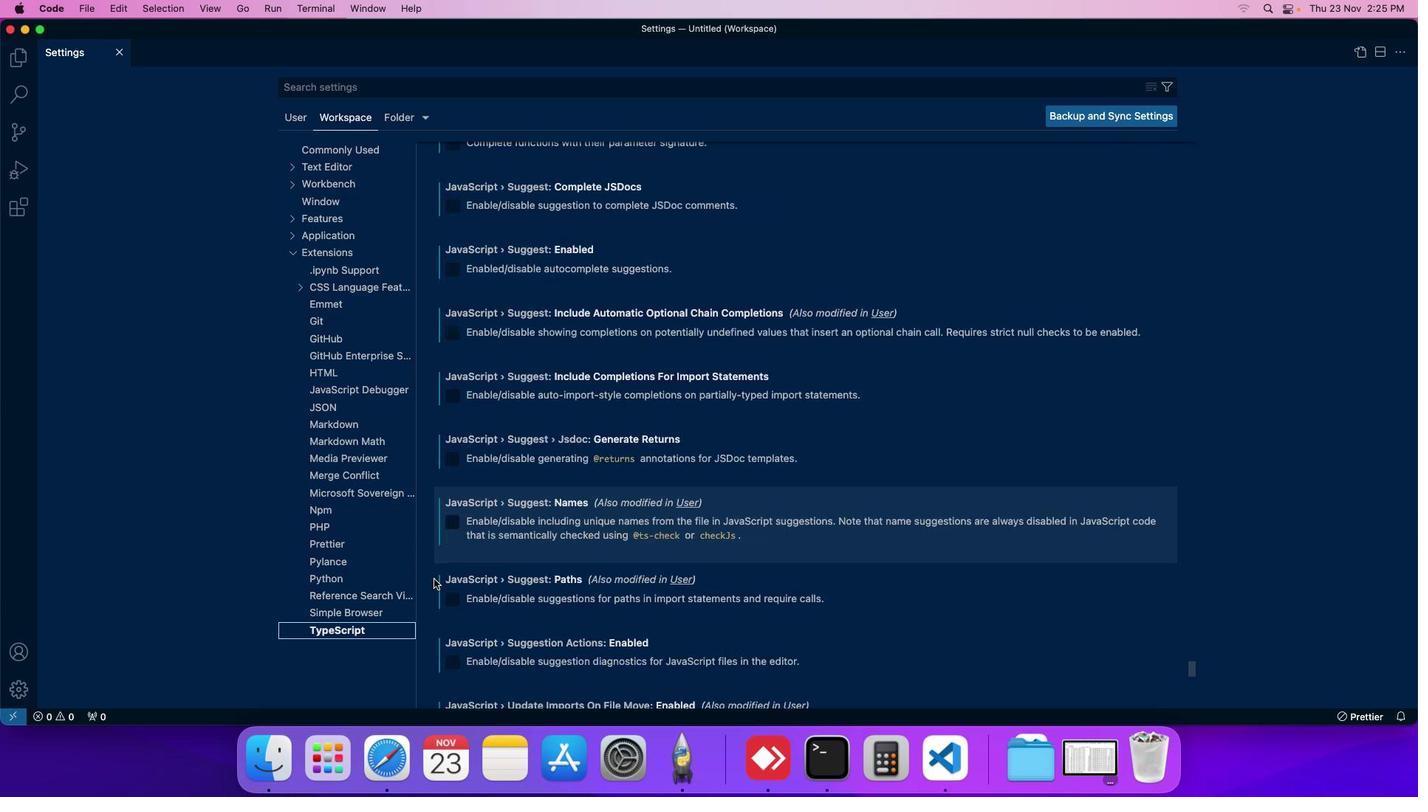 
Action: Mouse scrolled (446, 510) with delta (62, 137)
Screenshot: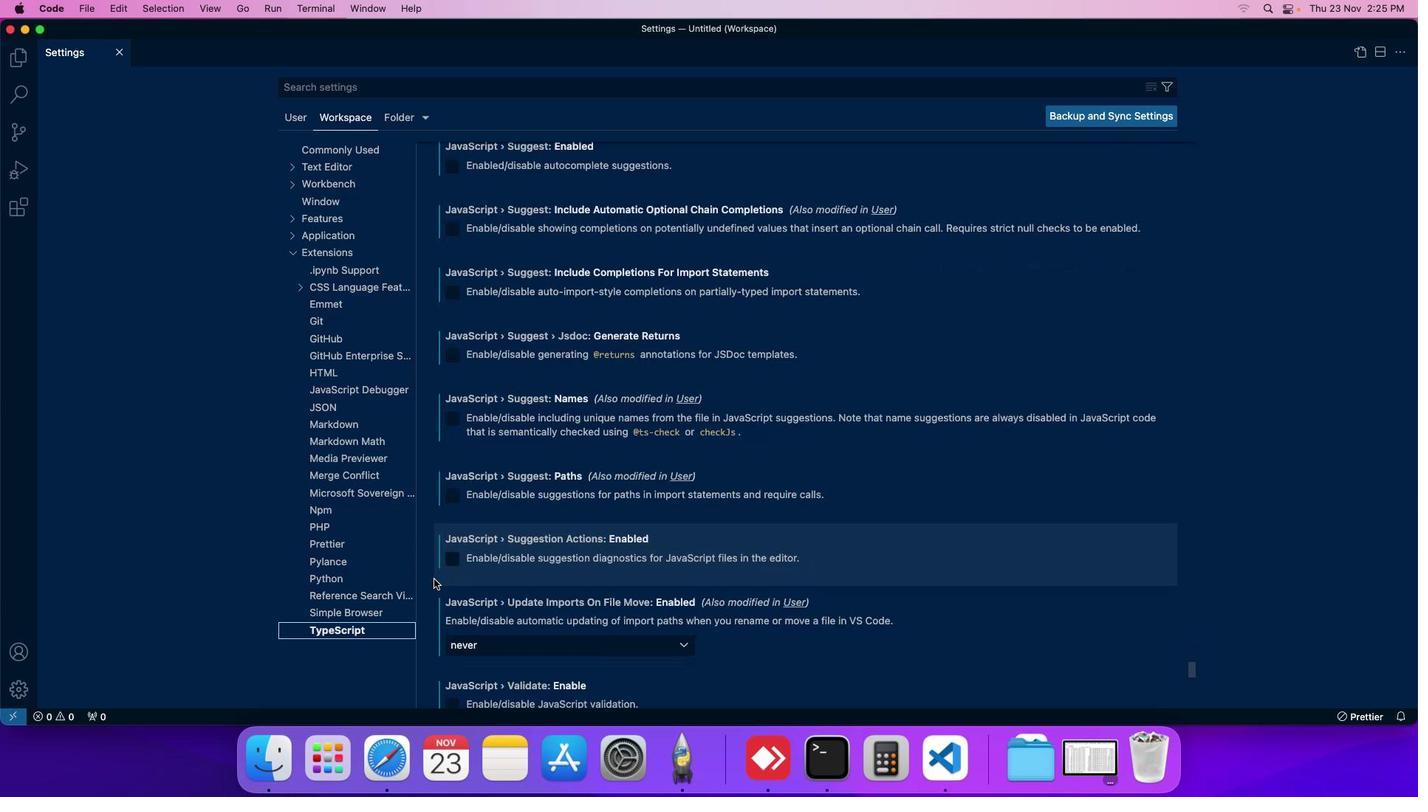 
Action: Mouse scrolled (446, 510) with delta (62, 137)
Screenshot: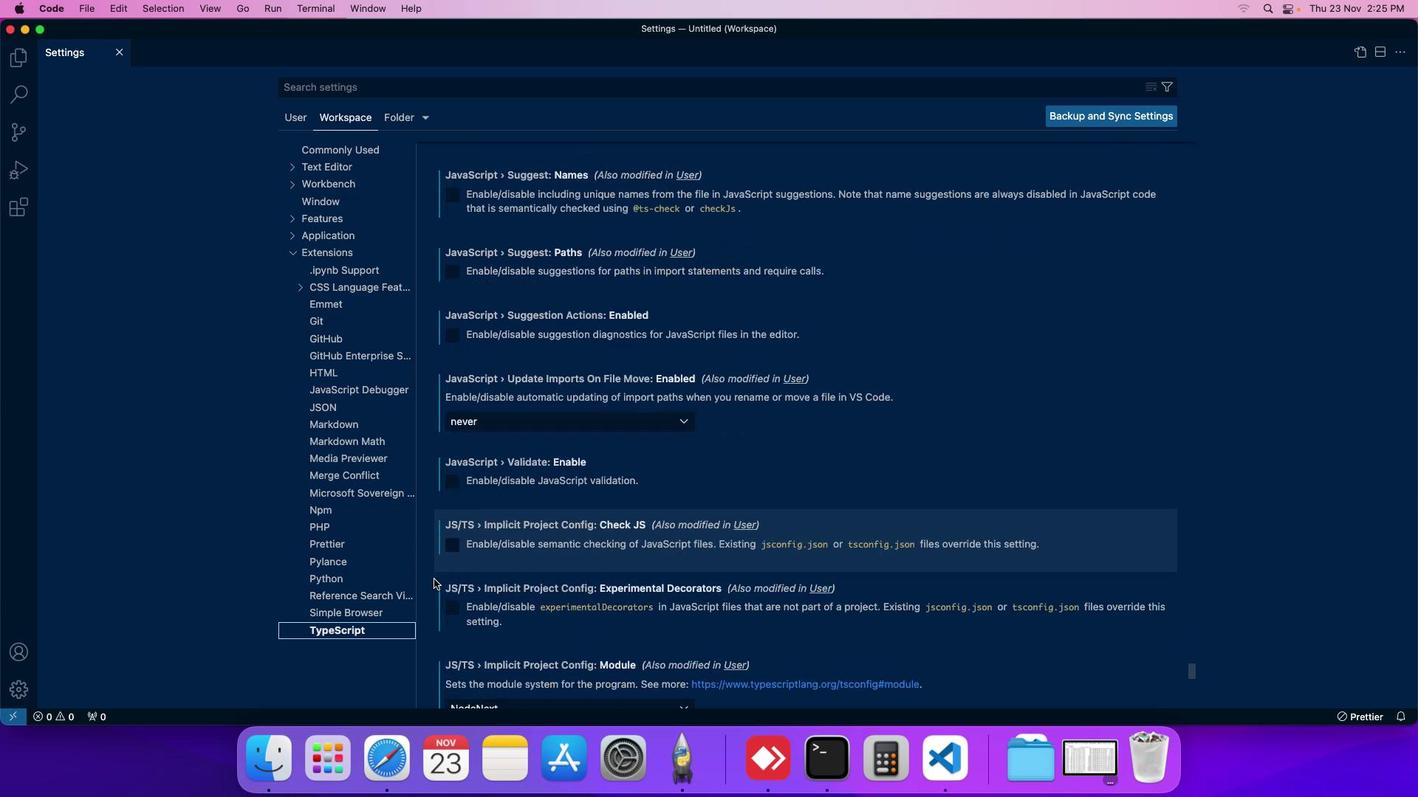 
Action: Mouse scrolled (446, 510) with delta (62, 137)
Screenshot: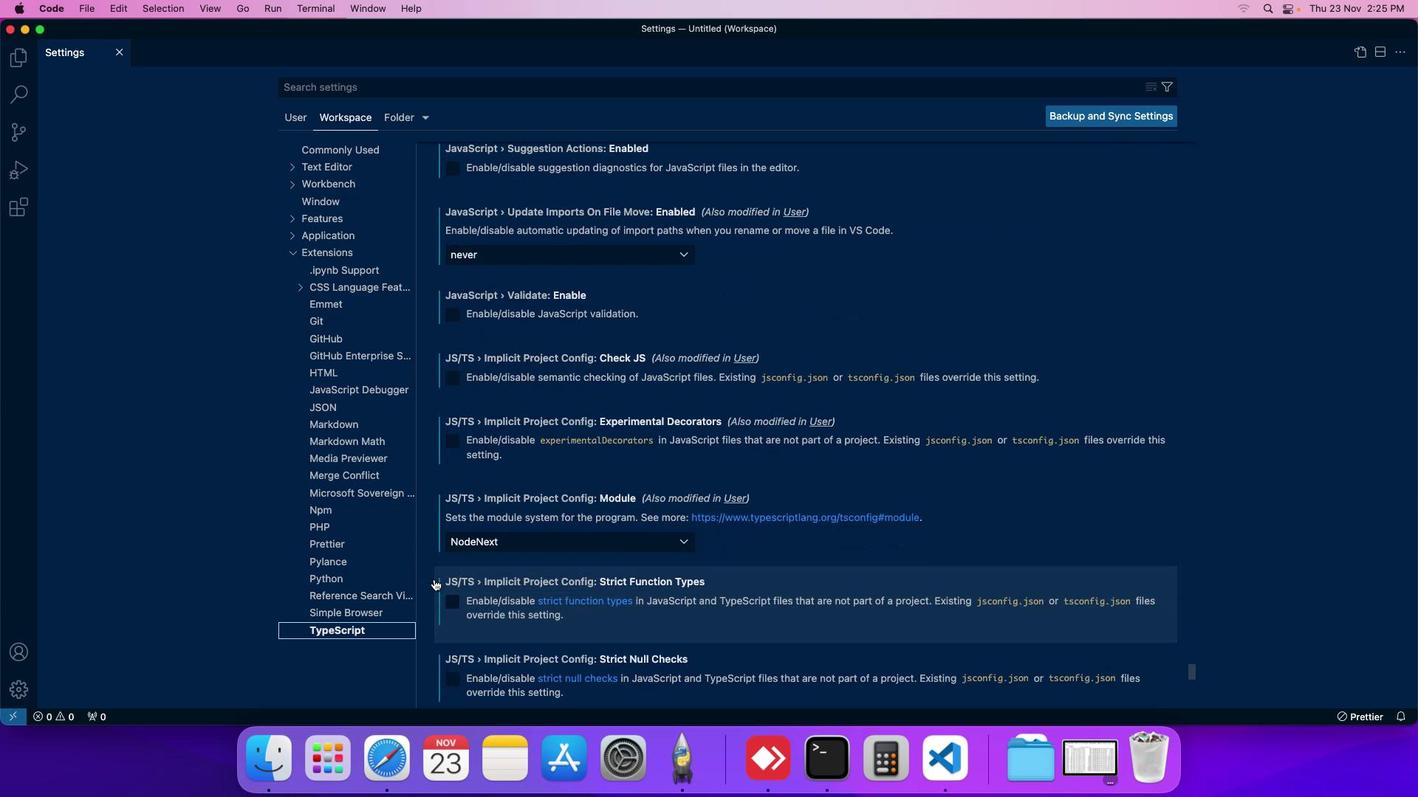 
Action: Mouse scrolled (446, 510) with delta (62, 137)
Screenshot: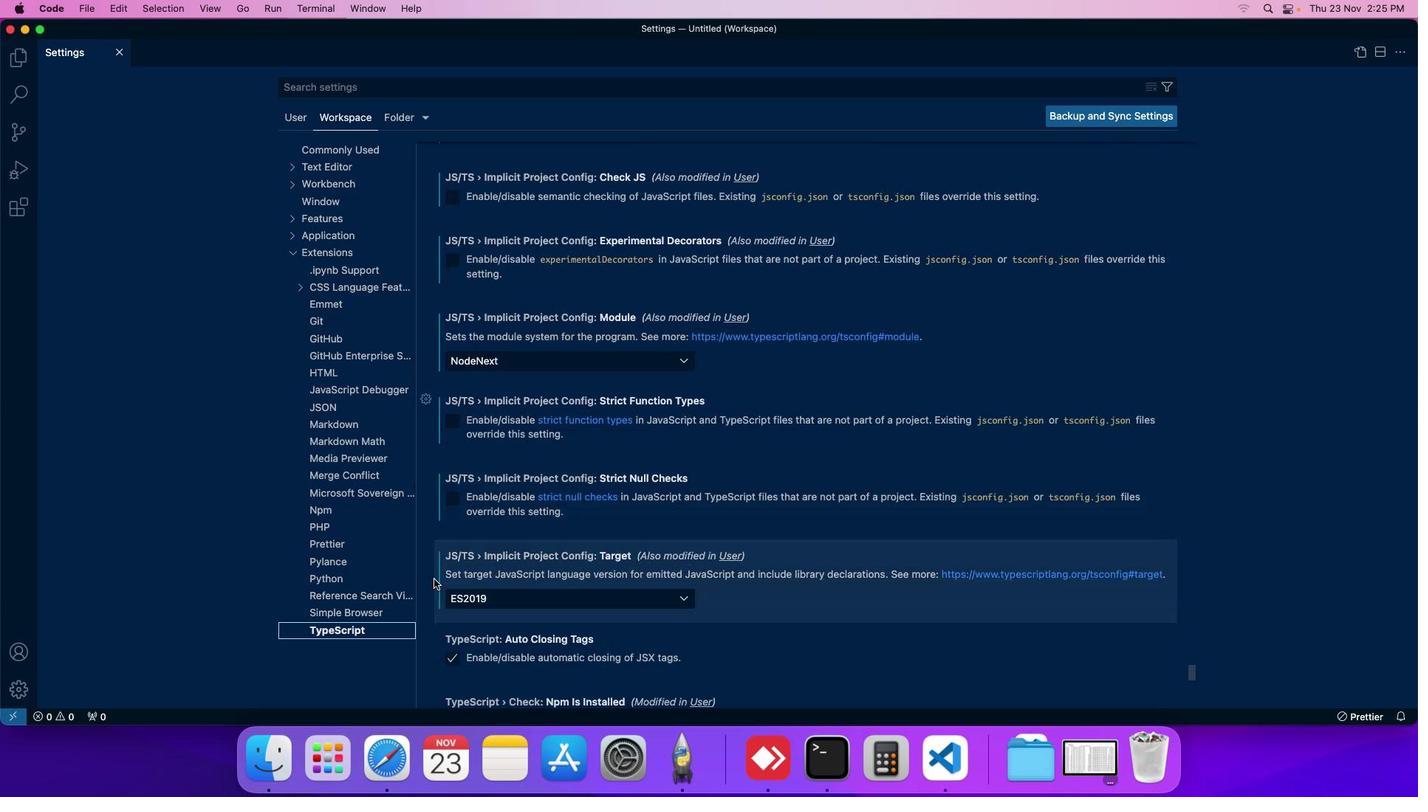 
Action: Mouse moved to (548, 469)
Screenshot: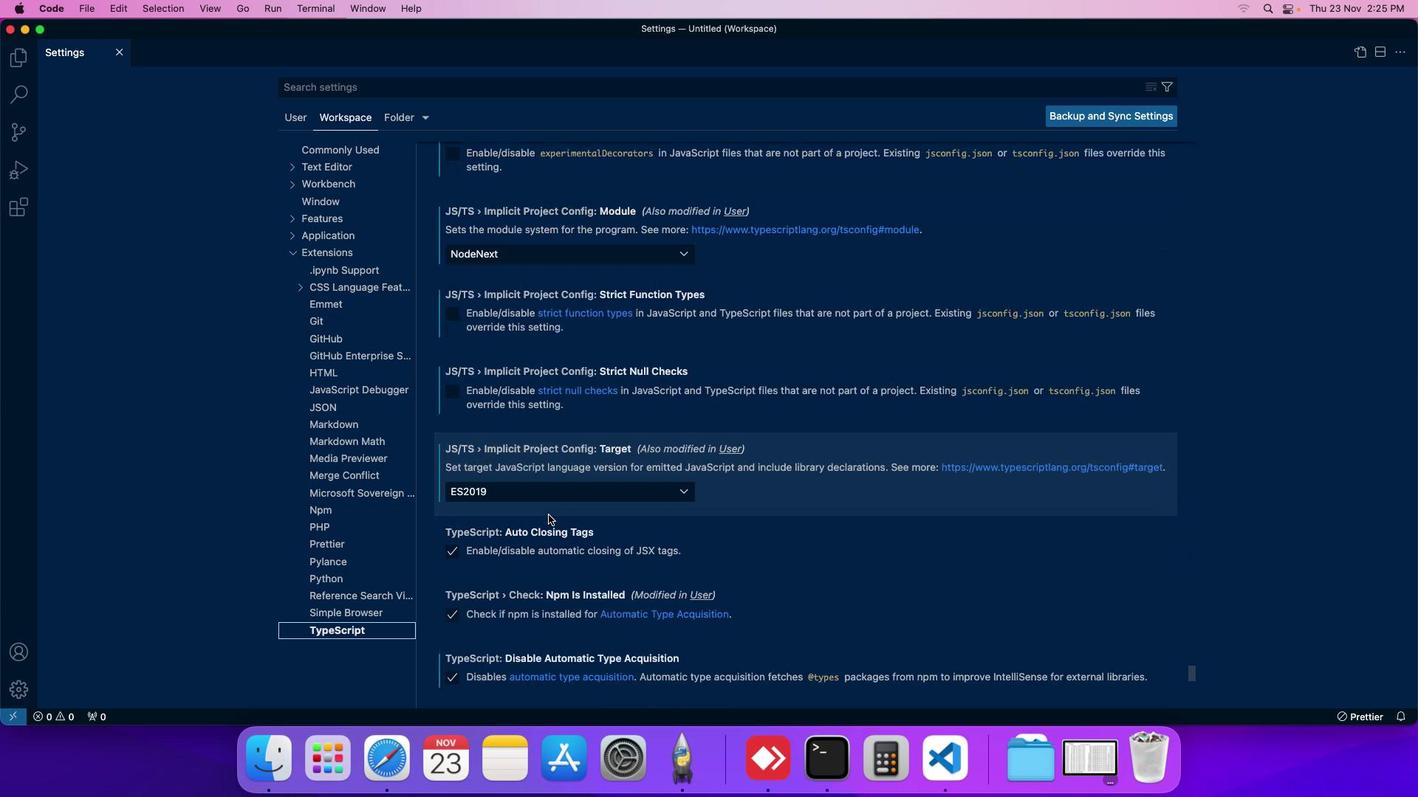 
Action: Mouse scrolled (548, 469) with delta (62, 137)
Screenshot: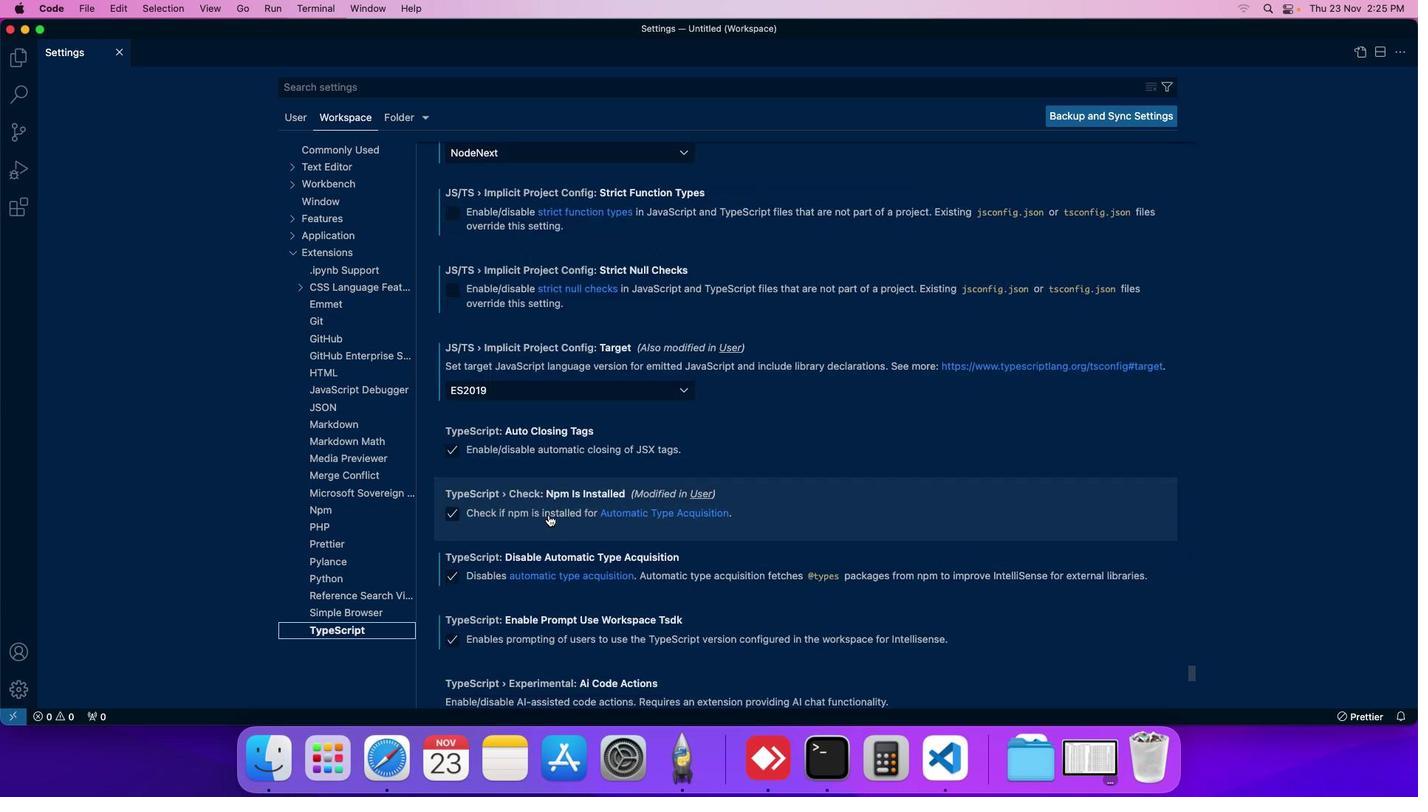 
Action: Mouse moved to (565, 387)
Screenshot: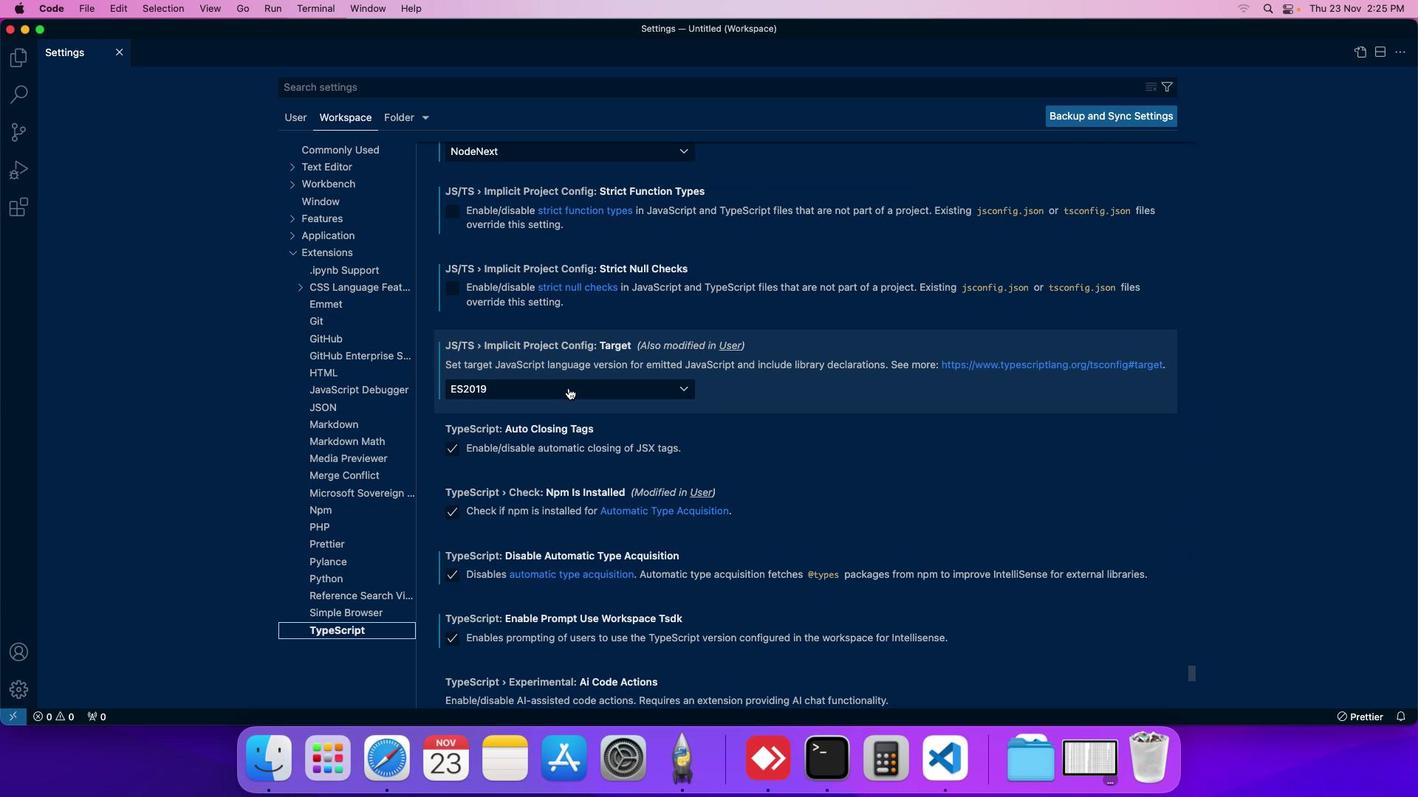 
Action: Mouse pressed left at (565, 387)
Screenshot: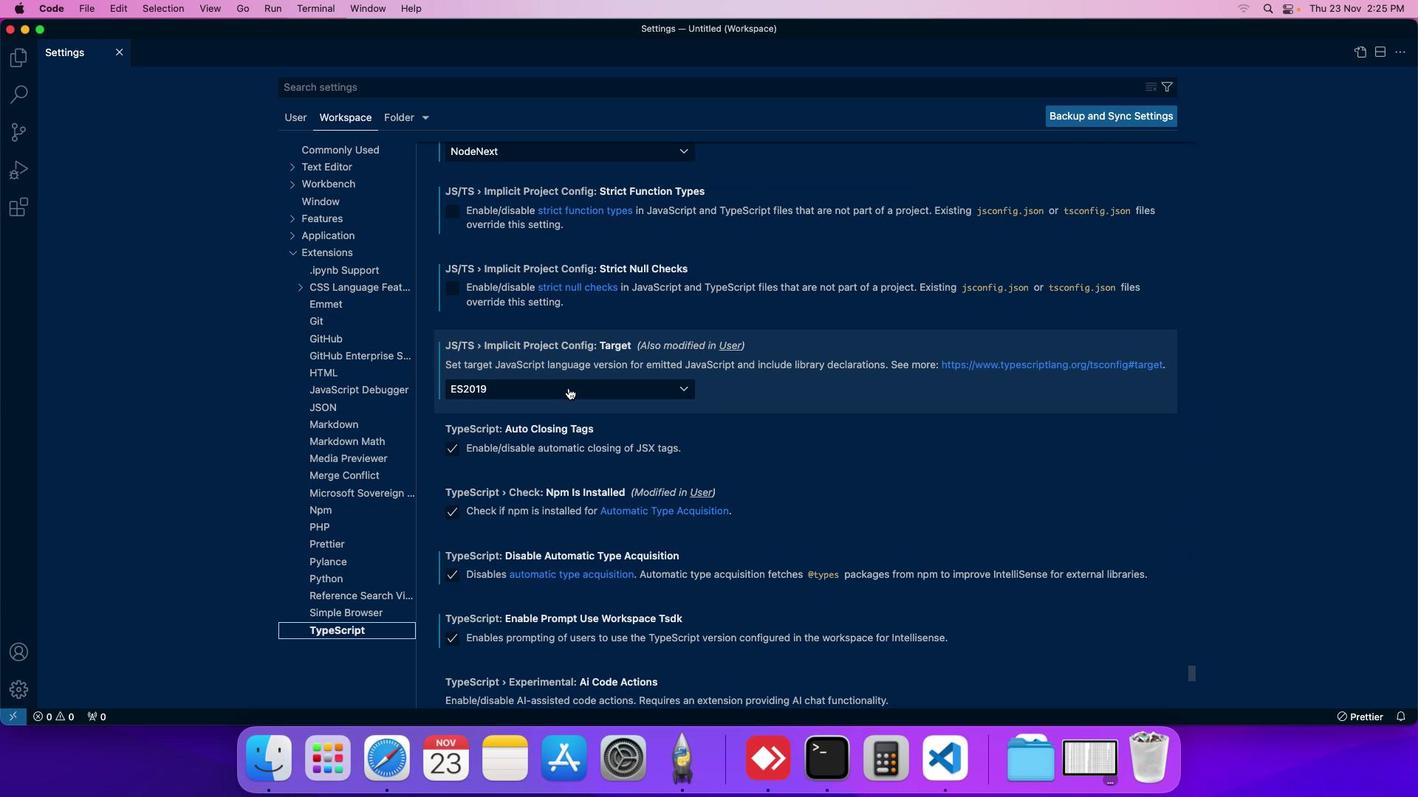 
Action: Mouse moved to (525, 485)
Screenshot: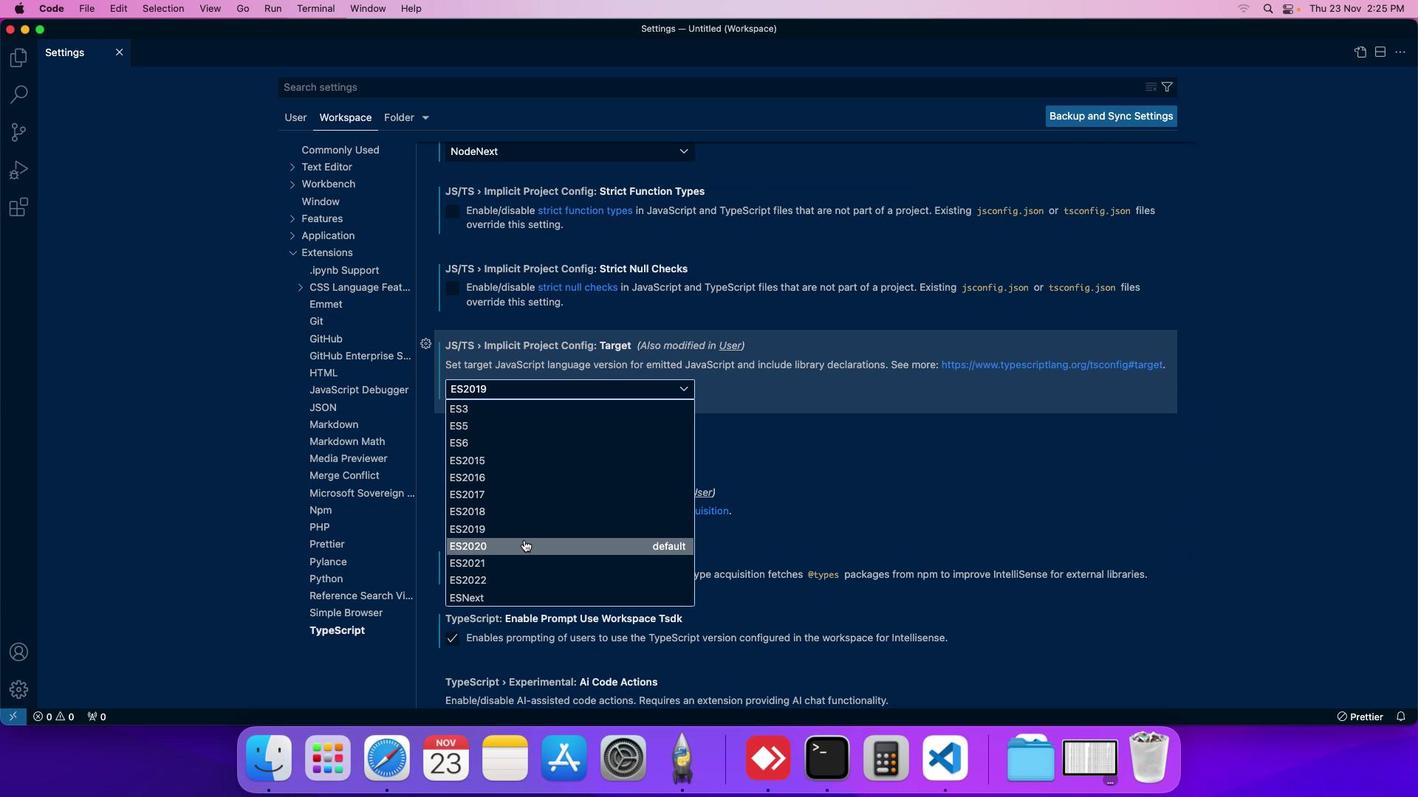 
Action: Mouse pressed left at (525, 485)
Screenshot: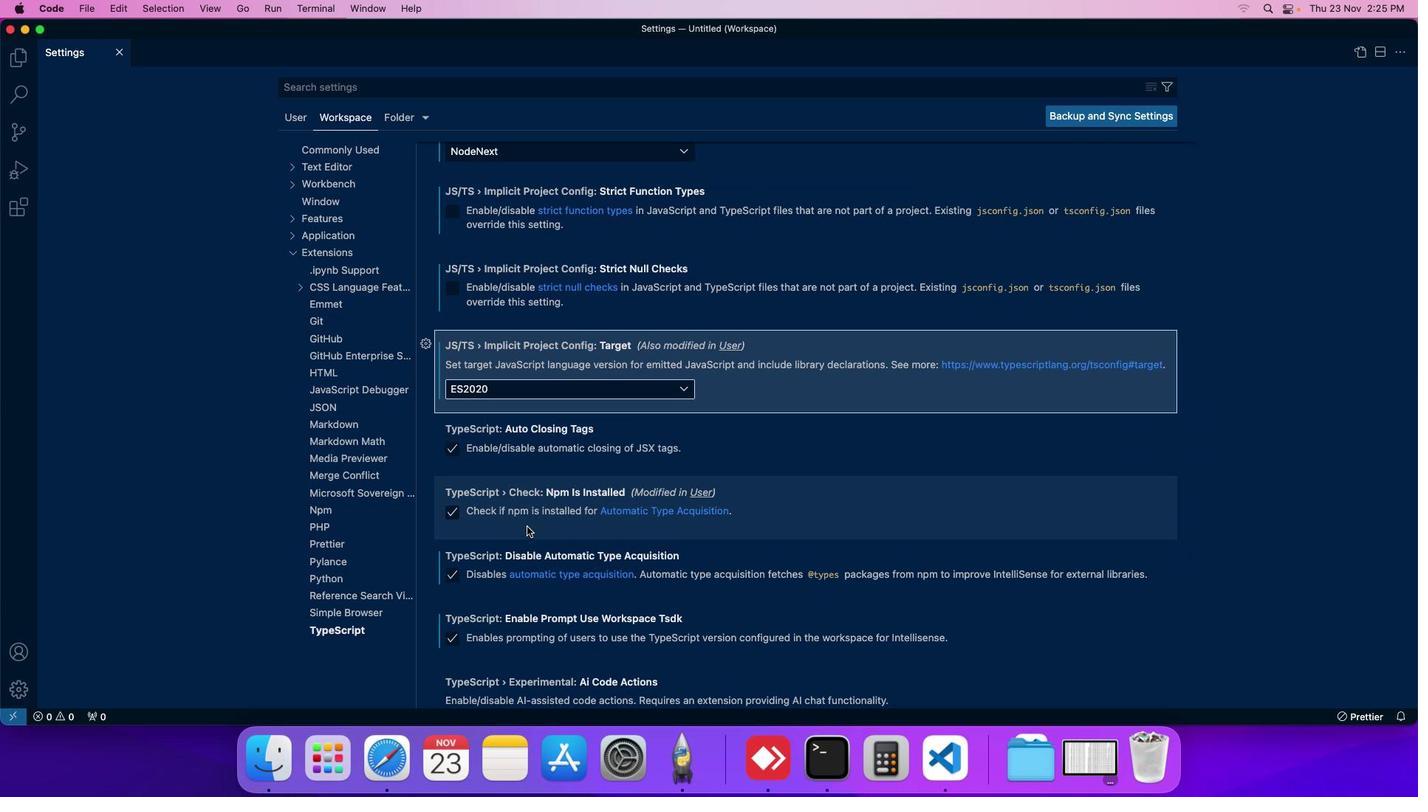 
Action: Mouse moved to (543, 388)
Screenshot: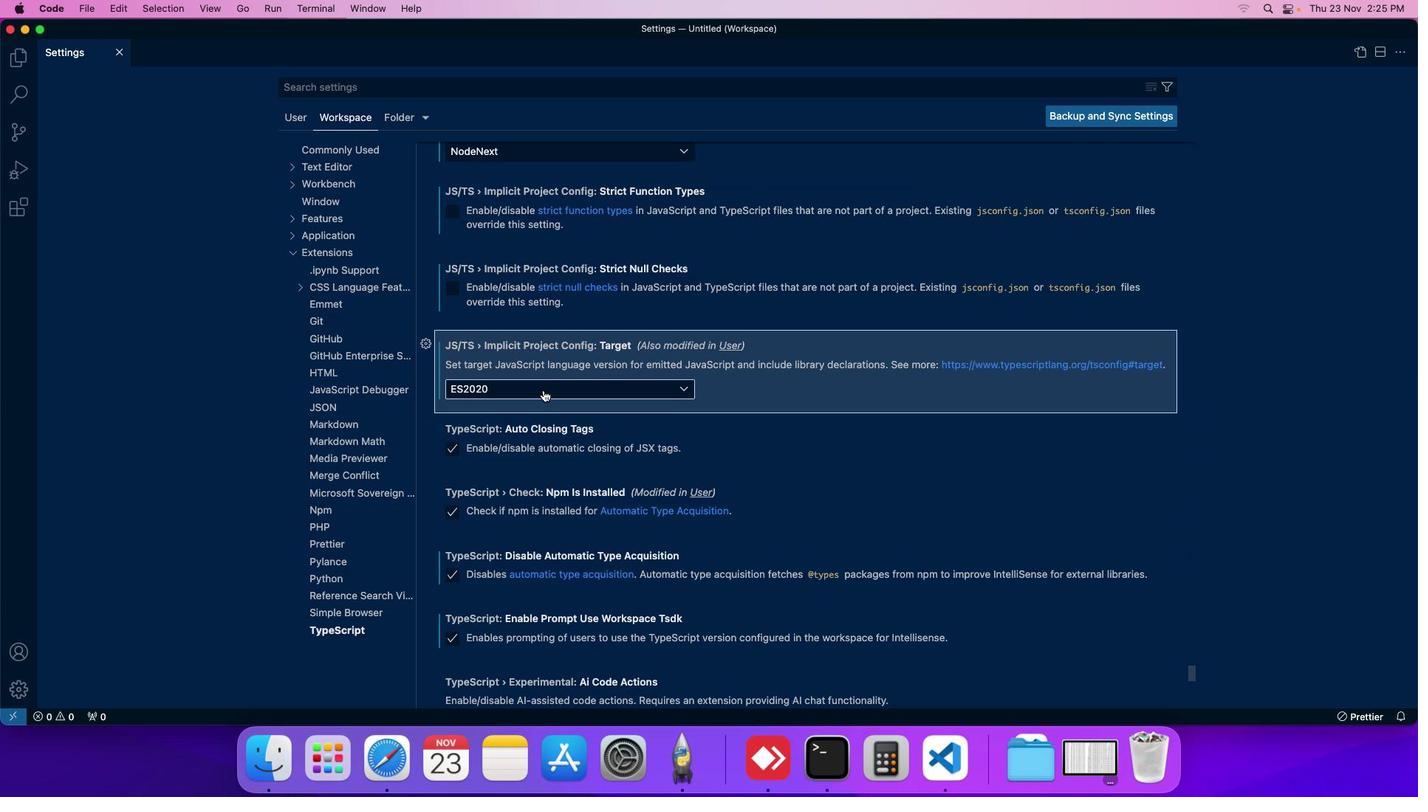 
